Task: Open Card Content Strategy Review in Board Leadership Development Platforms to Workspace Corporate Governance Services and add a team member Softage.1@softage.net, a label Orange, a checklist Agroforestry, an attachment from Trello, a color Orange and finally, add a card description 'Create and send out employee satisfaction survey on performance feedback and recognition' and a comment 'Let us make sure we have clear communication channels in place for this task to ensure that everyone is on the same page.'. Add a start date 'Jan 01, 1900' with a due date 'Jan 08, 1900'
Action: Mouse moved to (88, 282)
Screenshot: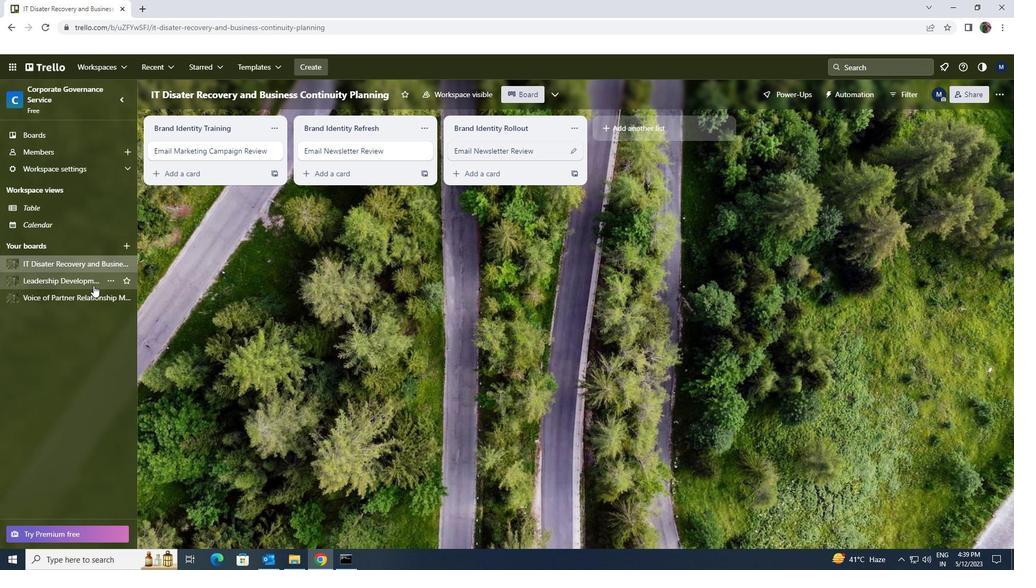
Action: Mouse pressed left at (88, 282)
Screenshot: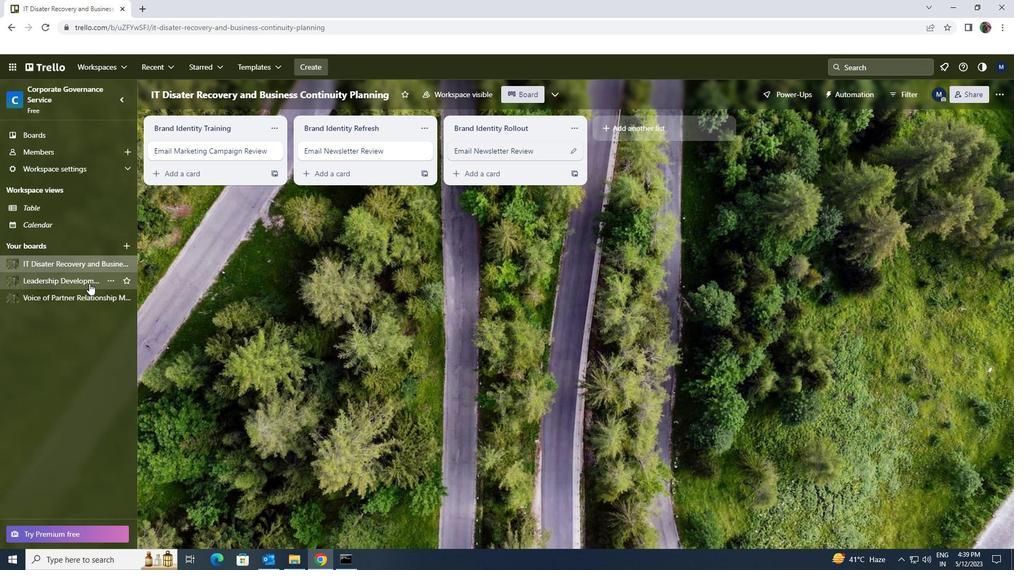 
Action: Mouse moved to (208, 152)
Screenshot: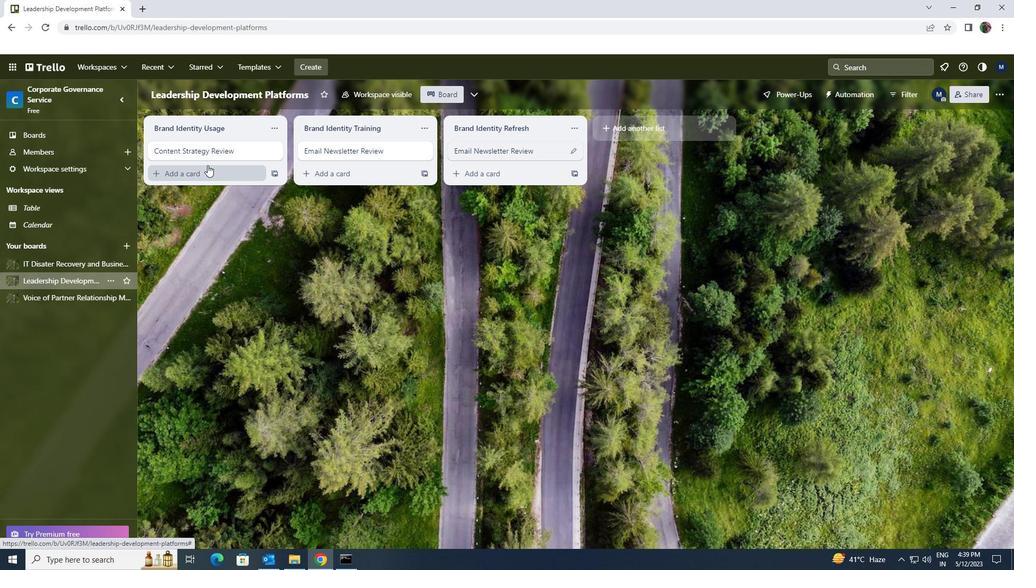
Action: Mouse pressed left at (208, 152)
Screenshot: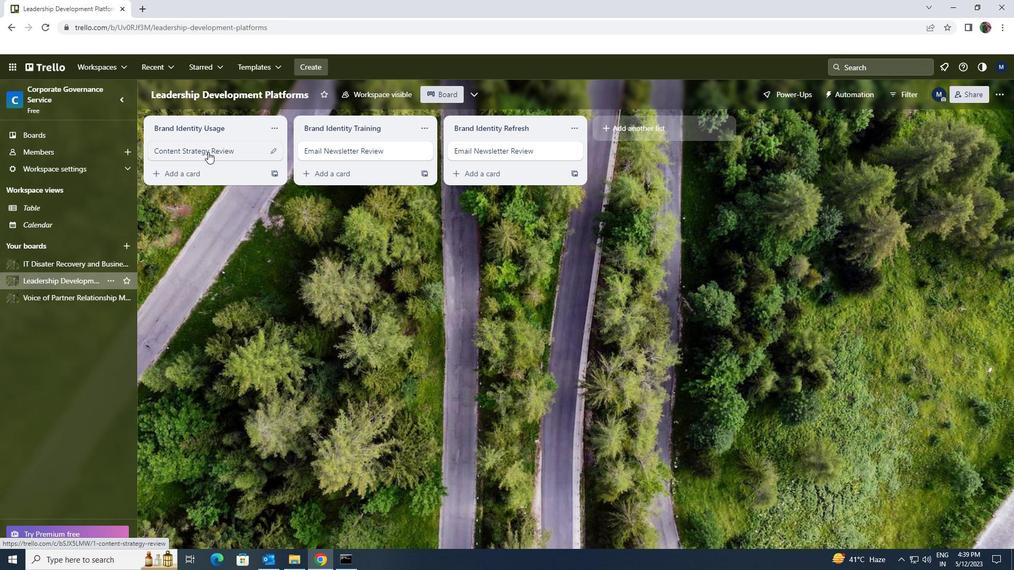 
Action: Mouse moved to (617, 149)
Screenshot: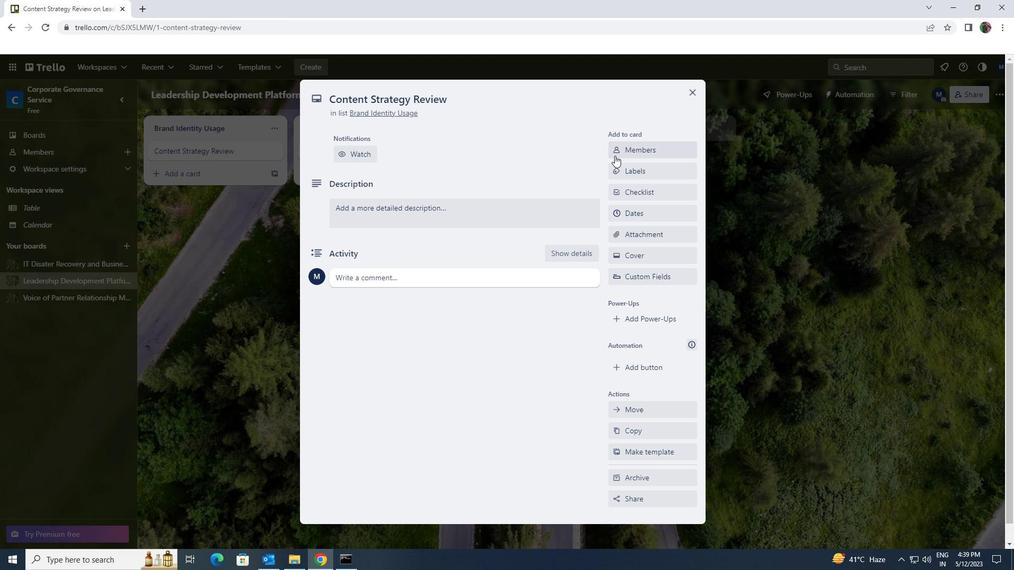 
Action: Mouse pressed left at (617, 149)
Screenshot: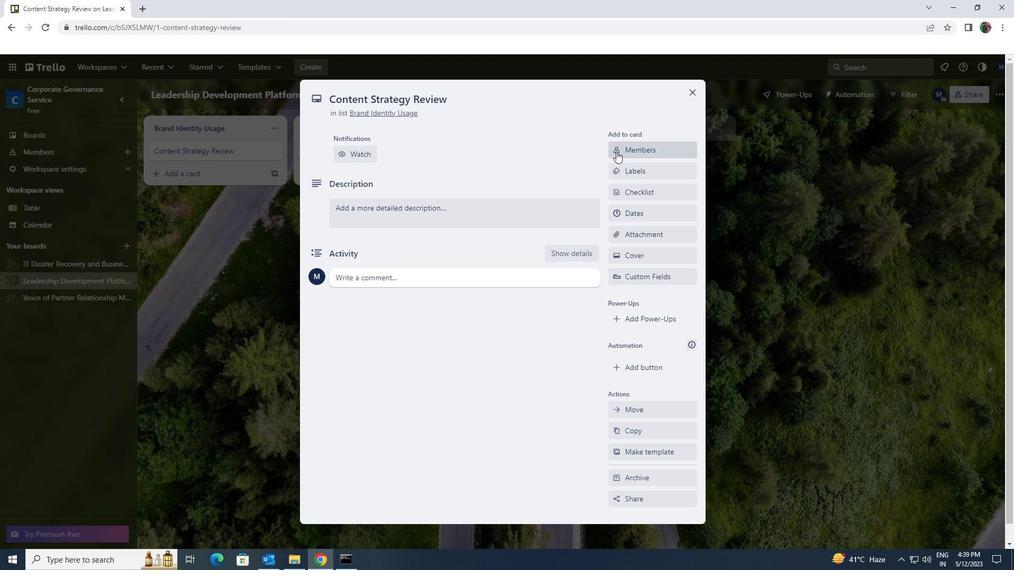 
Action: Key pressed softage.1<Key.shift>@SOFTAGE.NET
Screenshot: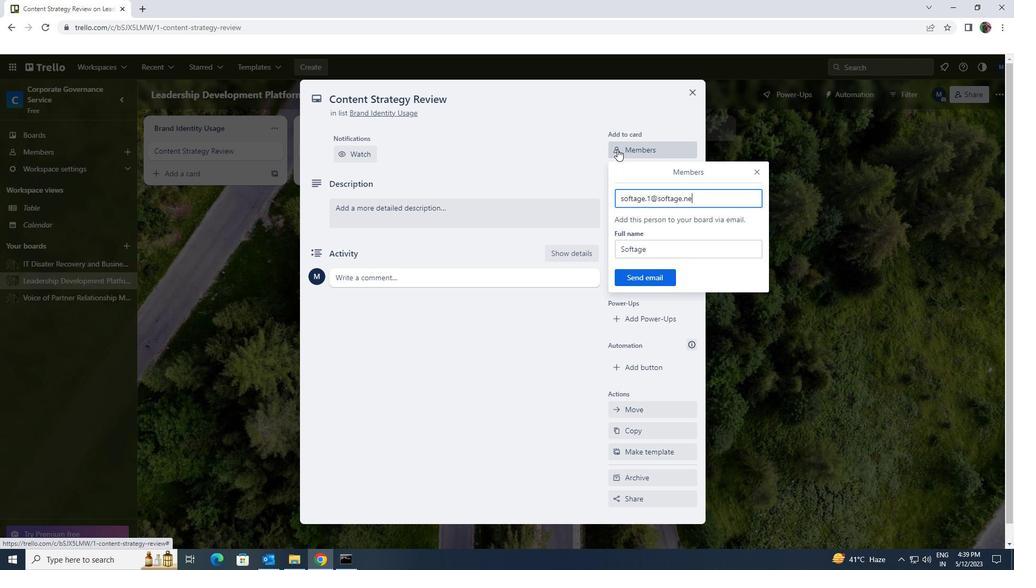 
Action: Mouse moved to (641, 279)
Screenshot: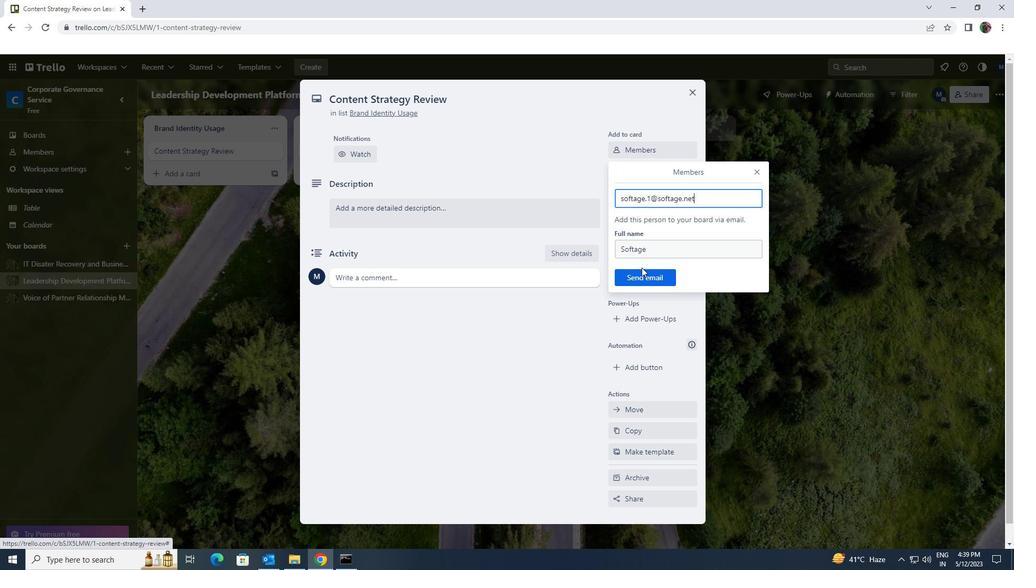 
Action: Mouse pressed left at (641, 279)
Screenshot: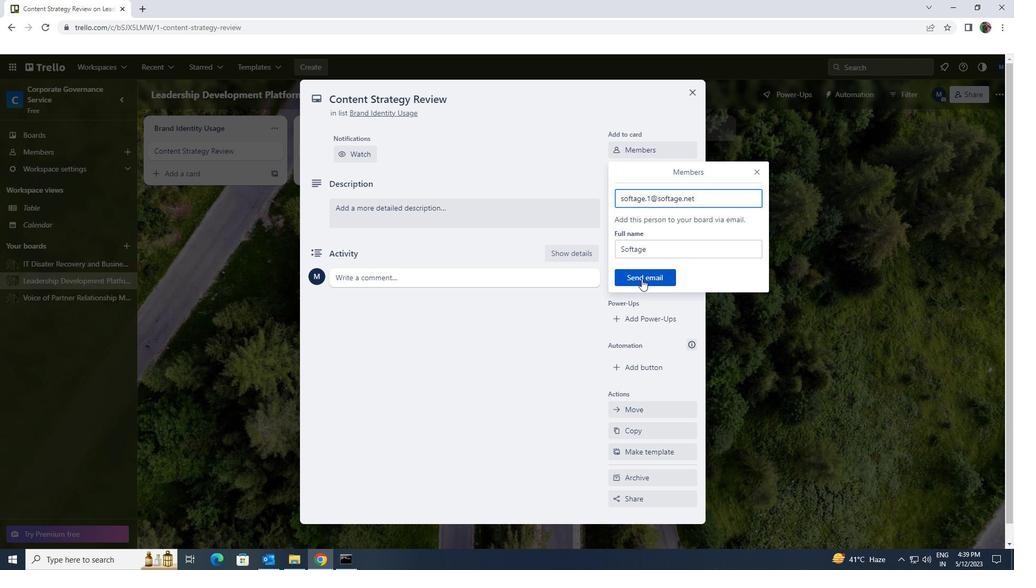 
Action: Mouse moved to (644, 207)
Screenshot: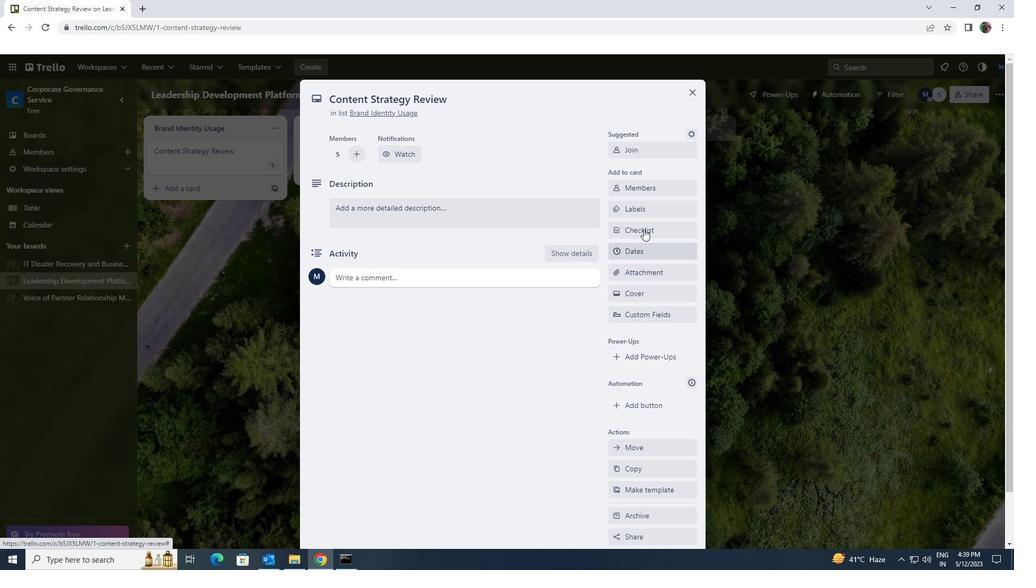 
Action: Mouse pressed left at (644, 207)
Screenshot: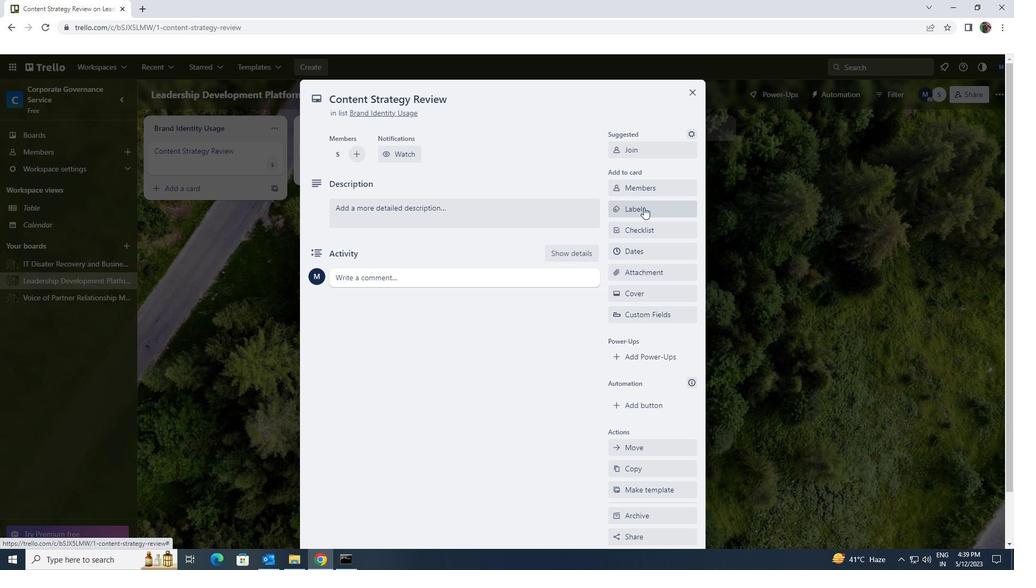 
Action: Mouse moved to (669, 414)
Screenshot: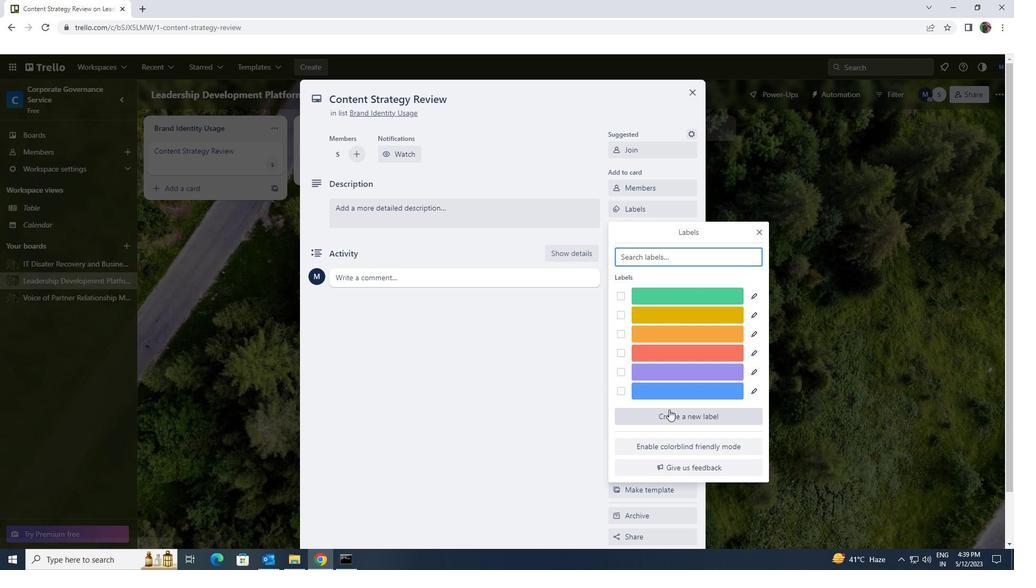 
Action: Mouse pressed left at (669, 414)
Screenshot: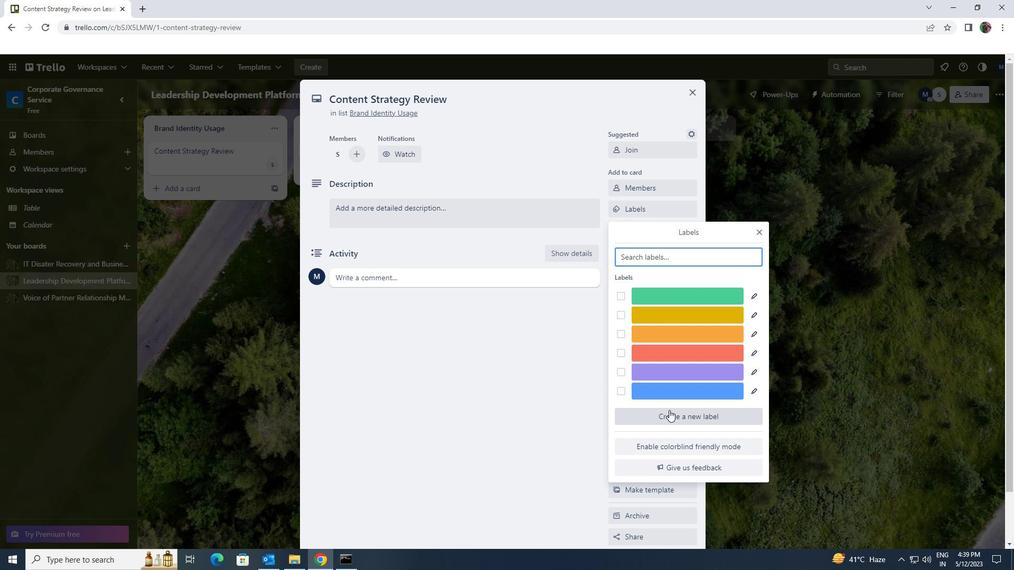 
Action: Mouse moved to (683, 383)
Screenshot: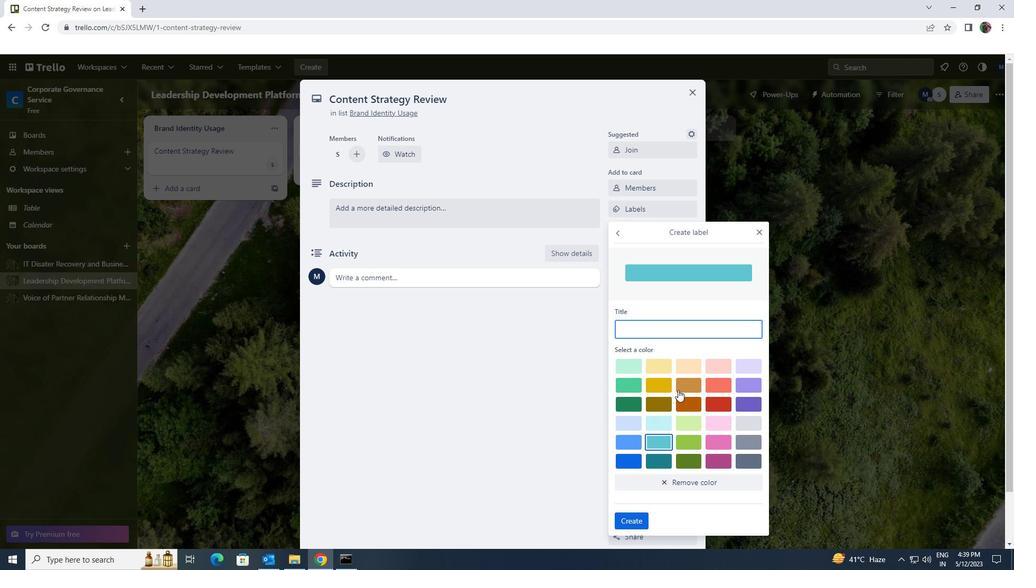 
Action: Mouse pressed left at (683, 383)
Screenshot: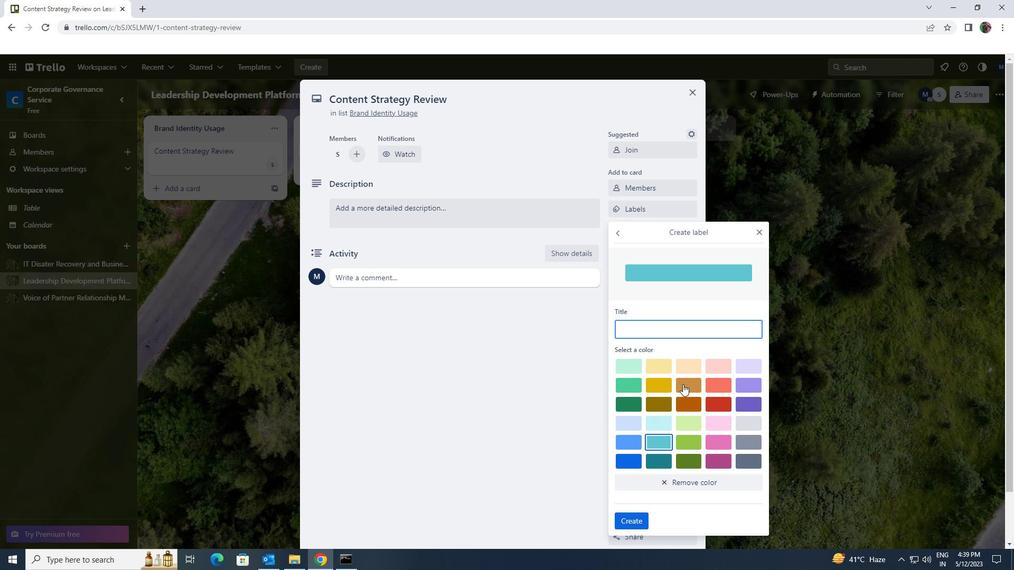 
Action: Mouse moved to (629, 514)
Screenshot: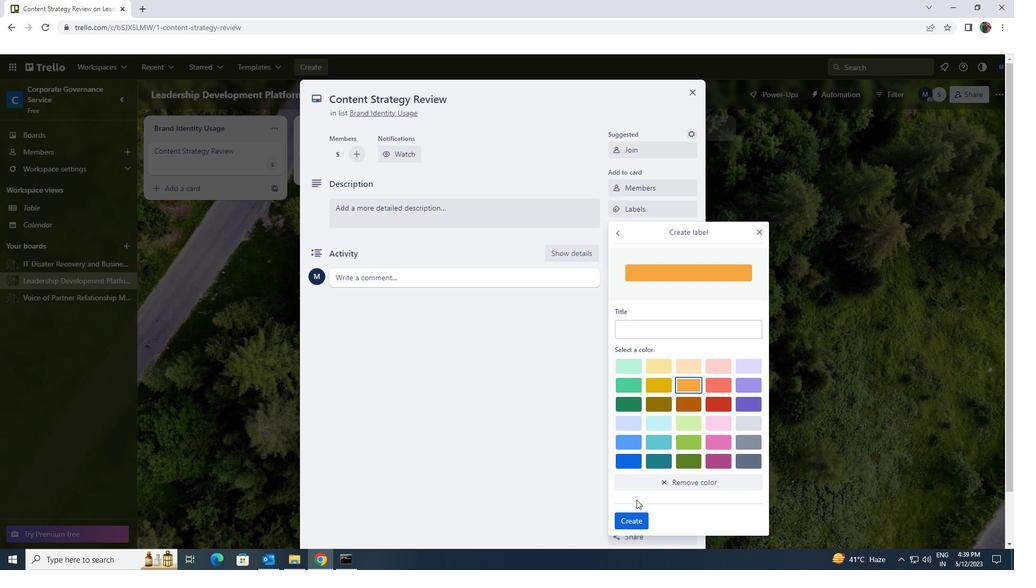 
Action: Mouse pressed left at (629, 514)
Screenshot: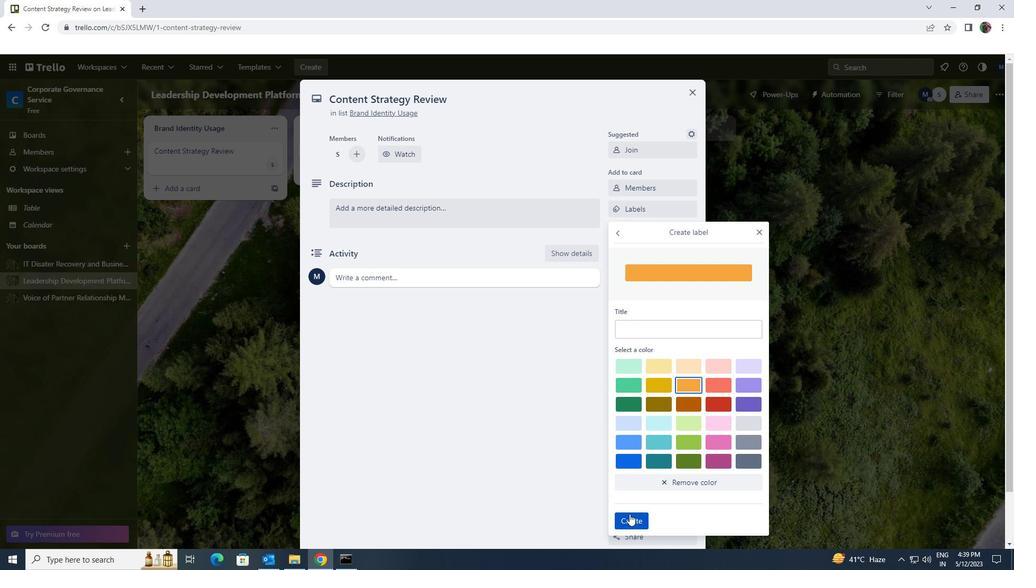 
Action: Mouse moved to (759, 232)
Screenshot: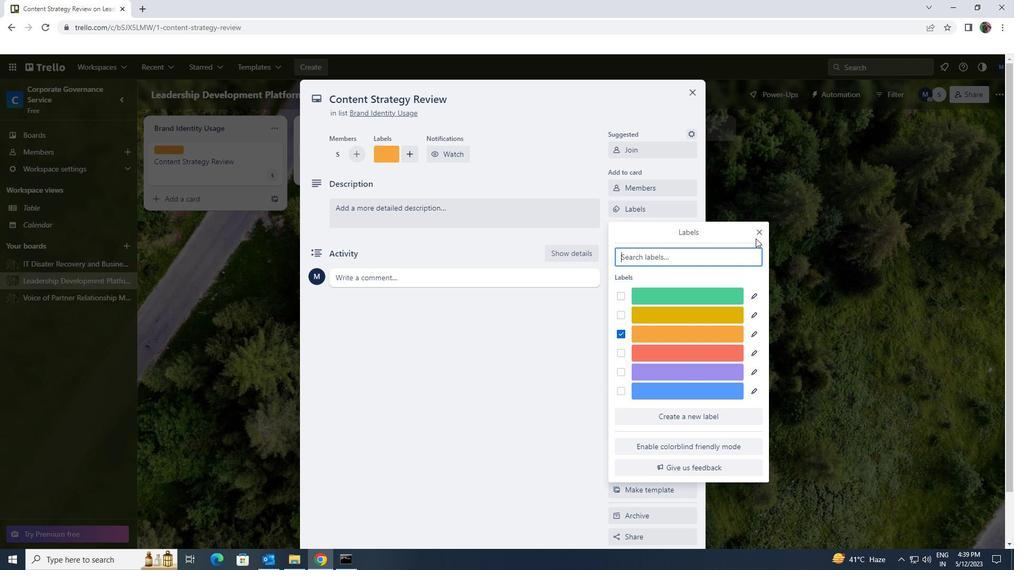 
Action: Mouse pressed left at (759, 232)
Screenshot: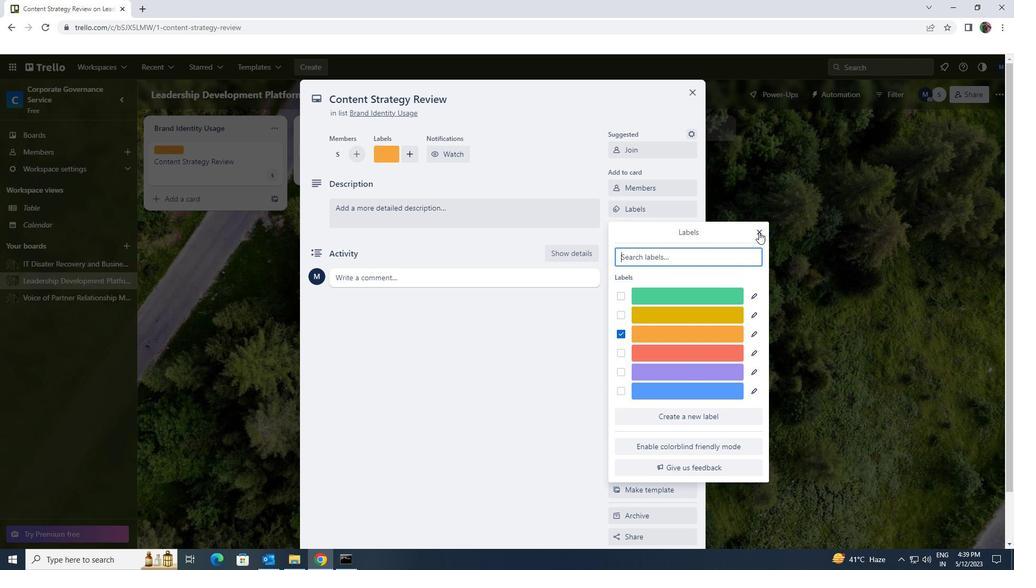 
Action: Mouse moved to (676, 233)
Screenshot: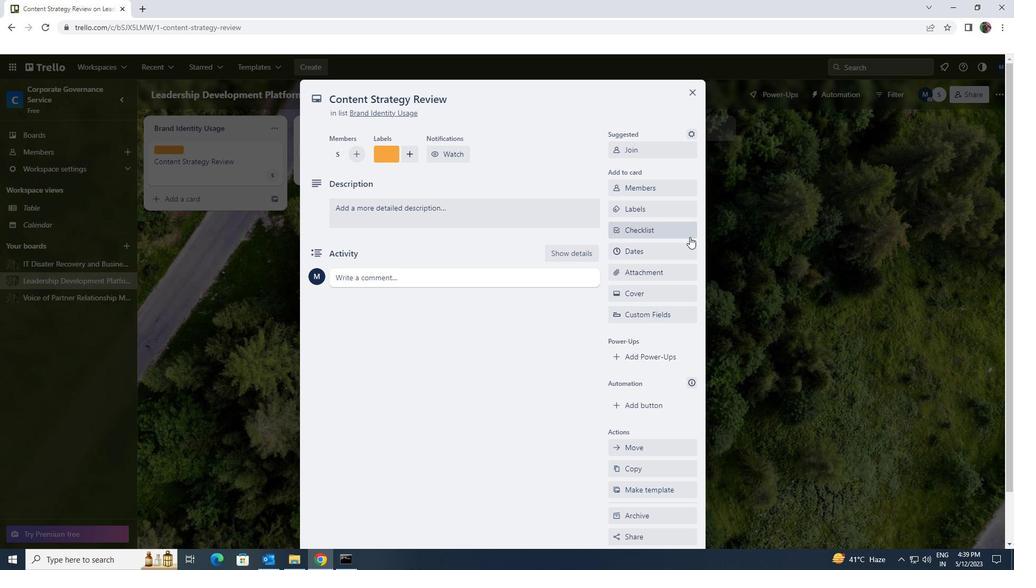 
Action: Mouse pressed left at (676, 233)
Screenshot: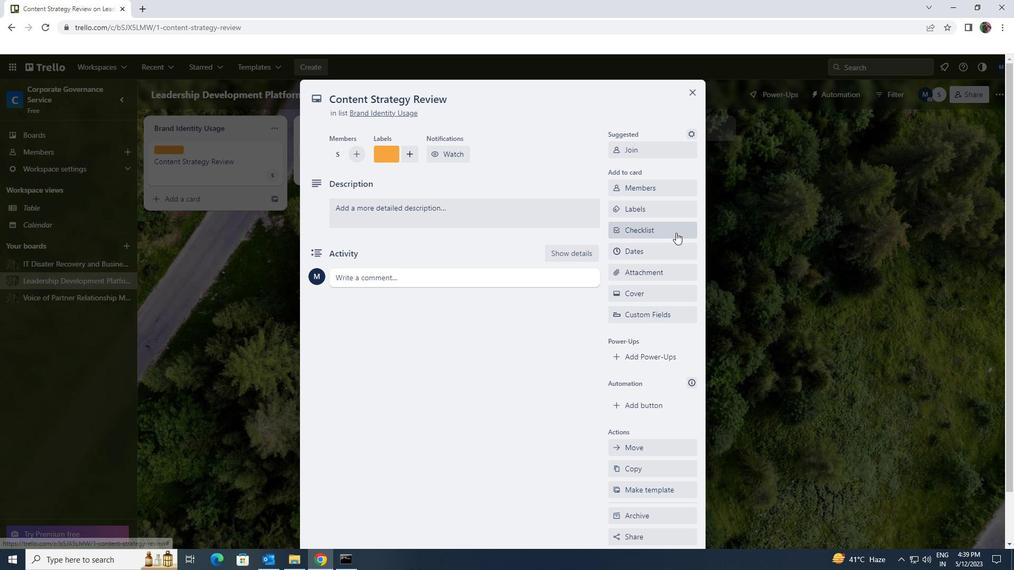 
Action: Key pressed <Key.shift><Key.shift>AGROFORESTRY
Screenshot: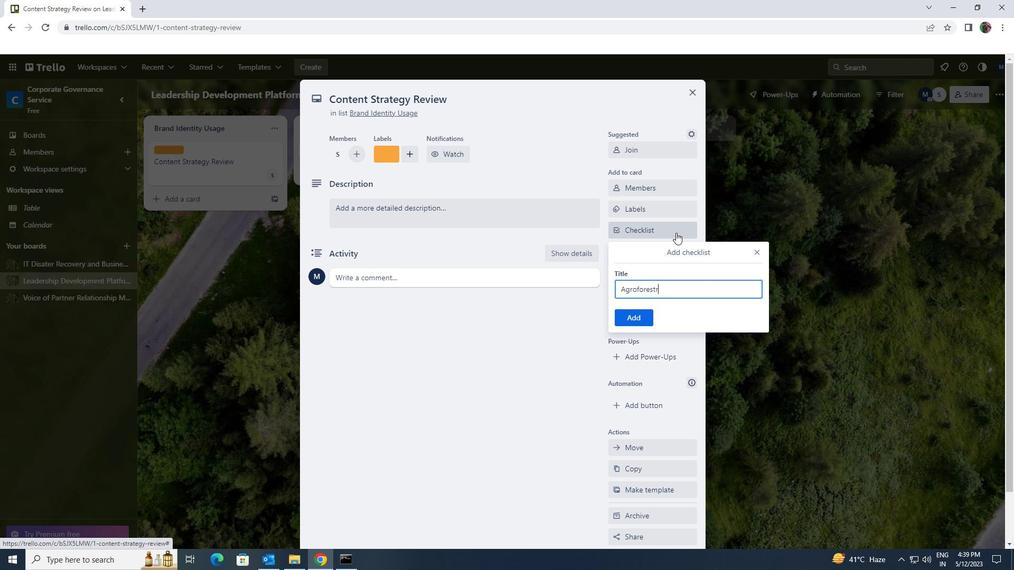 
Action: Mouse moved to (634, 320)
Screenshot: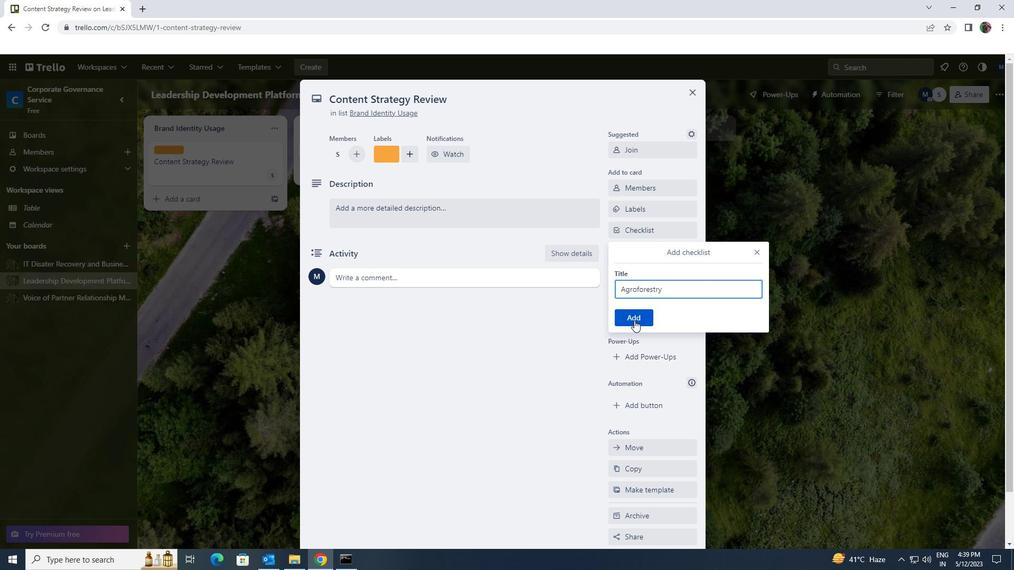 
Action: Mouse pressed left at (634, 320)
Screenshot: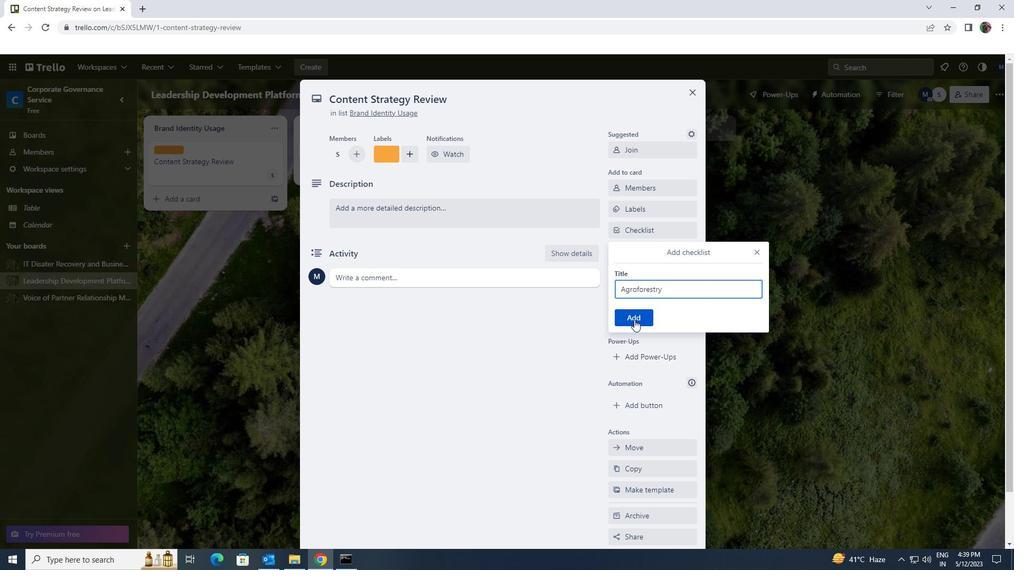 
Action: Mouse moved to (646, 264)
Screenshot: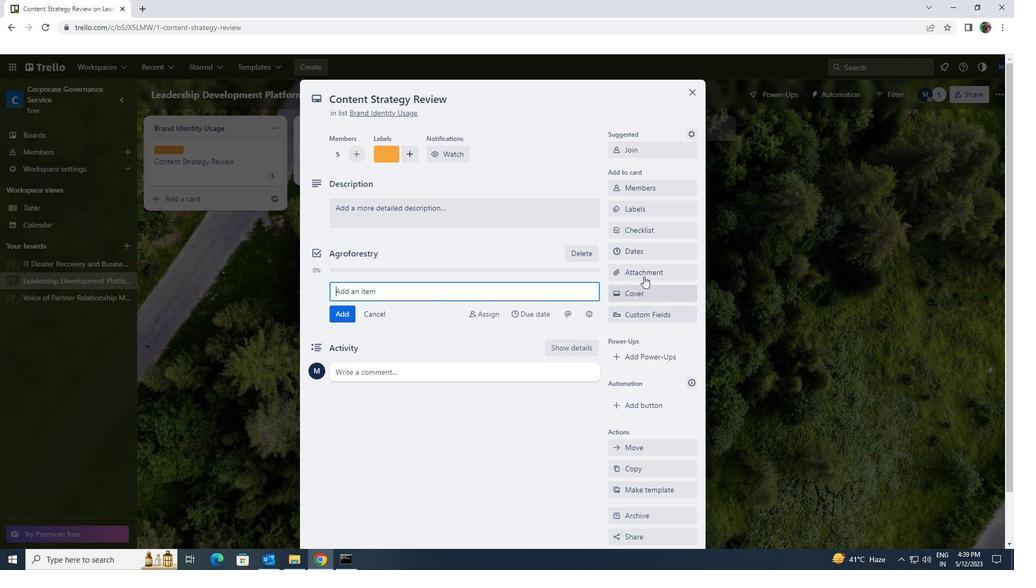 
Action: Mouse pressed left at (646, 264)
Screenshot: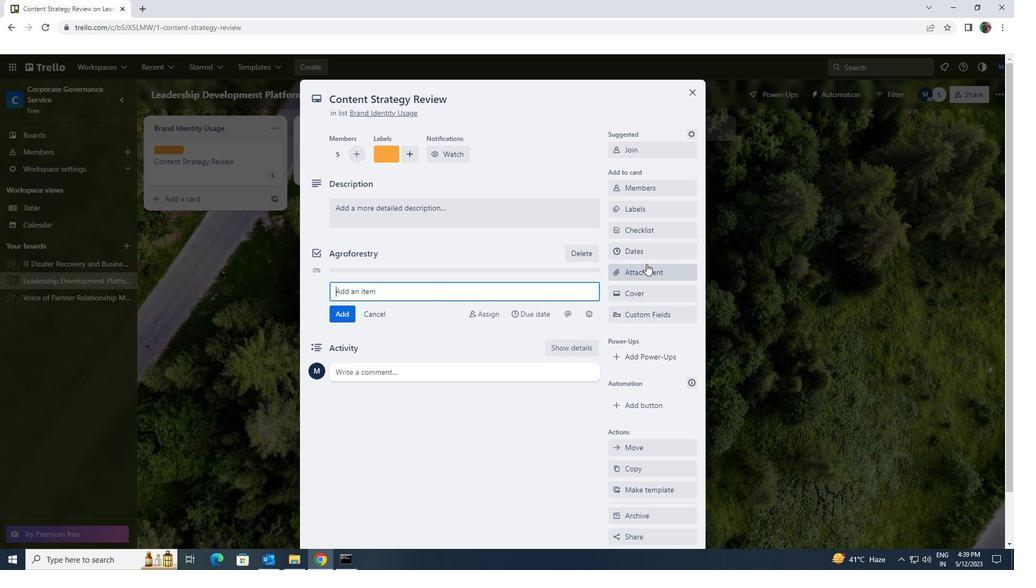 
Action: Mouse moved to (636, 332)
Screenshot: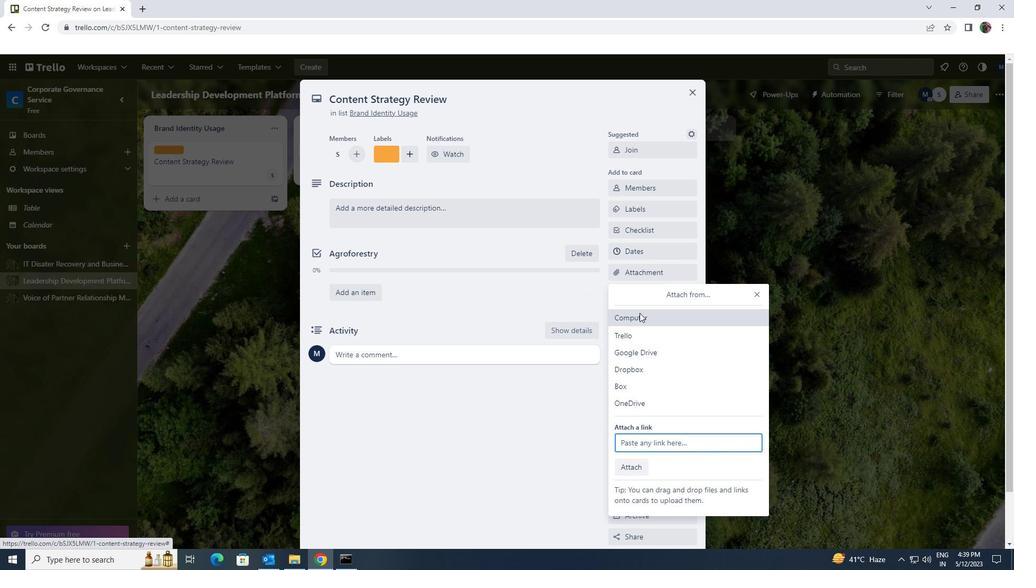 
Action: Mouse pressed left at (636, 332)
Screenshot: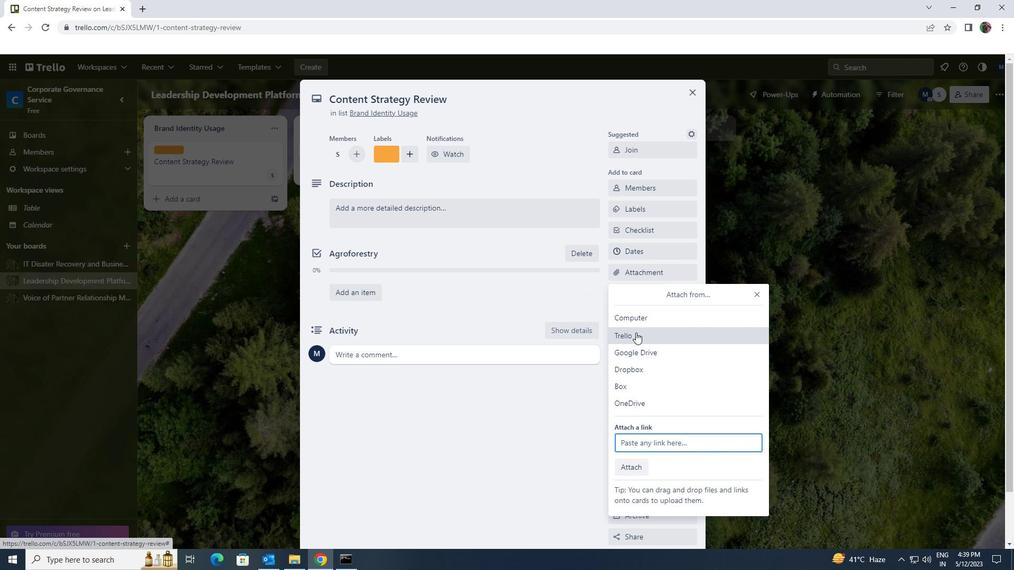 
Action: Mouse pressed left at (636, 332)
Screenshot: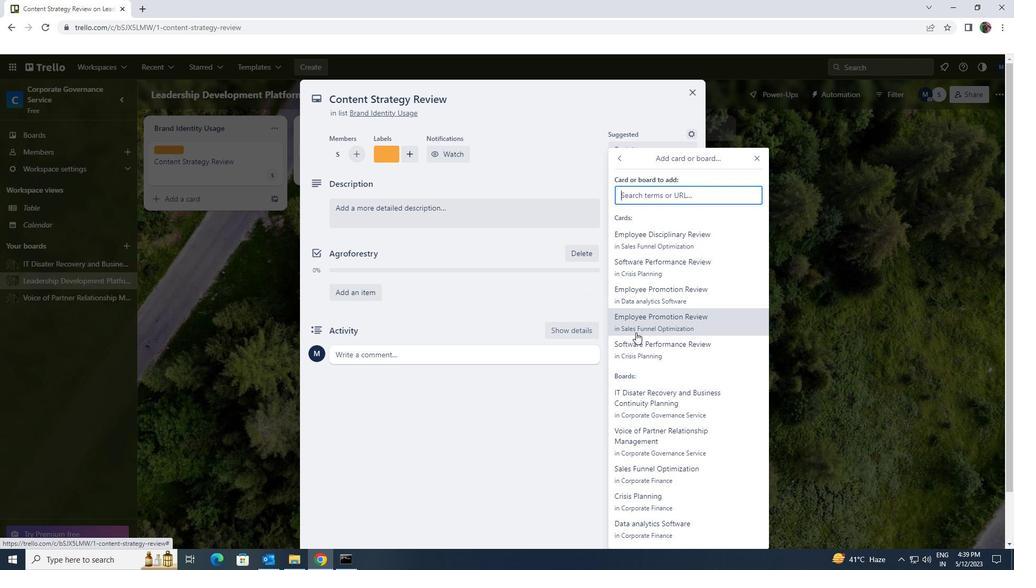
Action: Mouse moved to (536, 210)
Screenshot: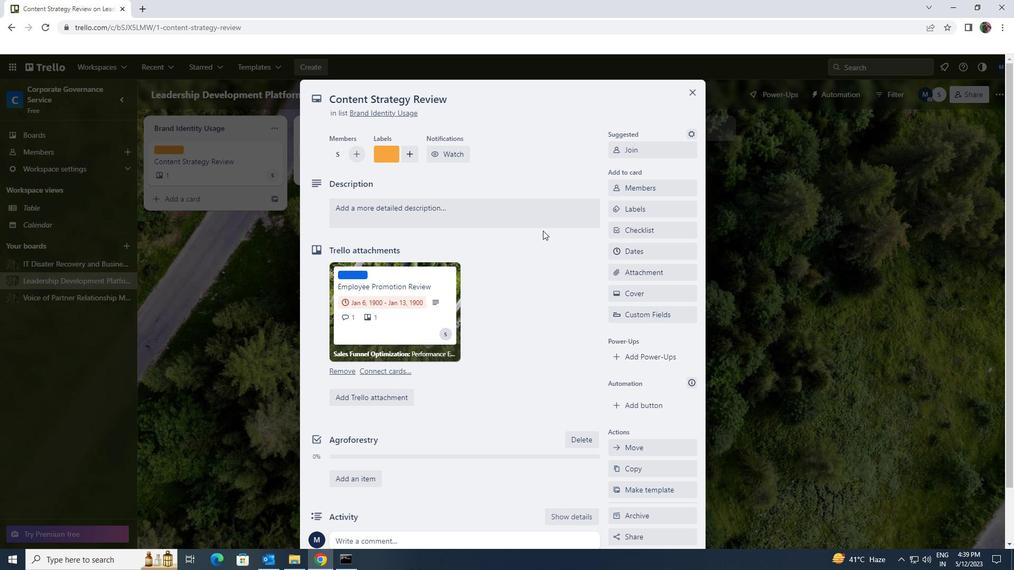 
Action: Mouse pressed left at (536, 210)
Screenshot: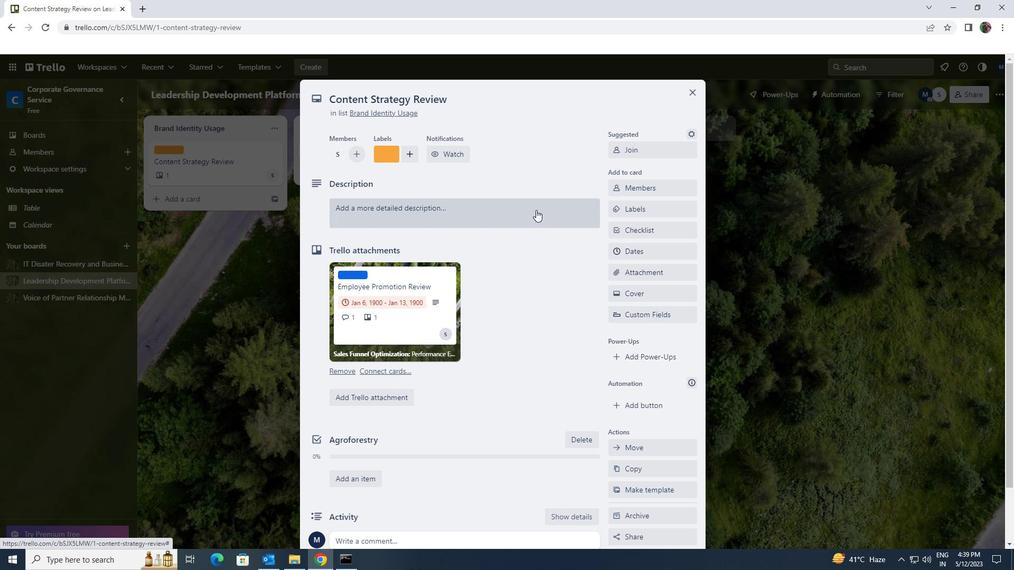 
Action: Key pressed <Key.shift>CRATE<Key.space>AND<Key.space>SEND<Key.space>OUT<Key.space>EMPLOYEE<Key.space>SATISFACTION<Key.space>SURVEY<Key.space>ON<Key.space>PERFORMANCE<Key.space>FEEDBACJ<Key.backspace>K<Key.space>AND<Key.space>GOVERNANCE<Key.space>SERVICE
Screenshot: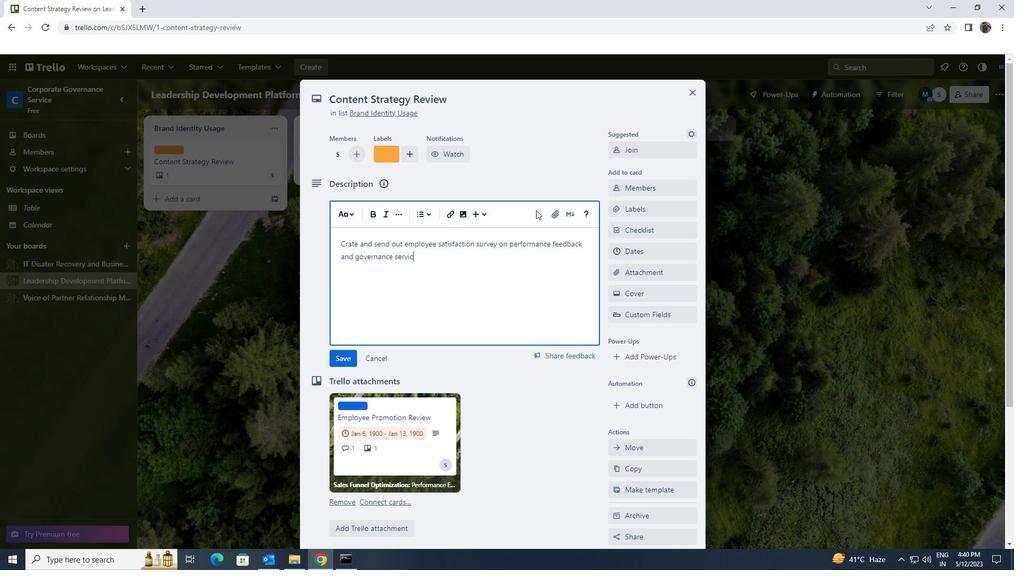 
Action: Mouse moved to (343, 361)
Screenshot: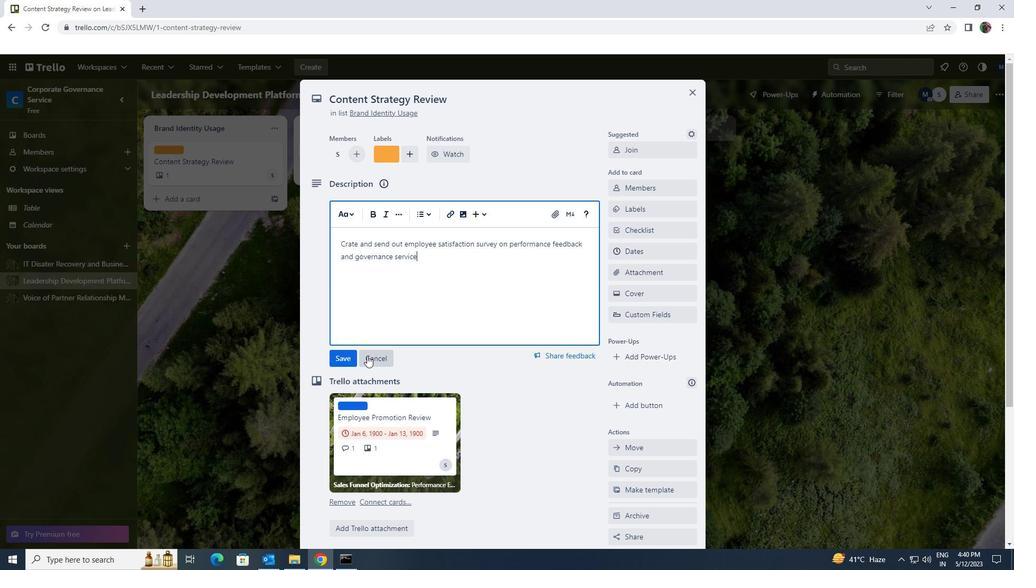 
Action: Mouse pressed left at (343, 361)
Screenshot: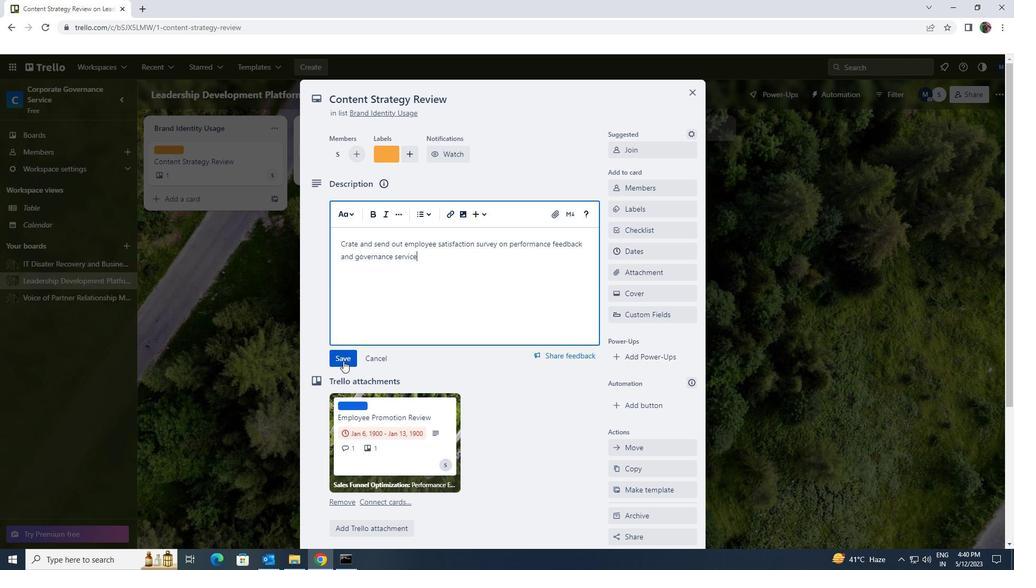 
Action: Mouse moved to (348, 349)
Screenshot: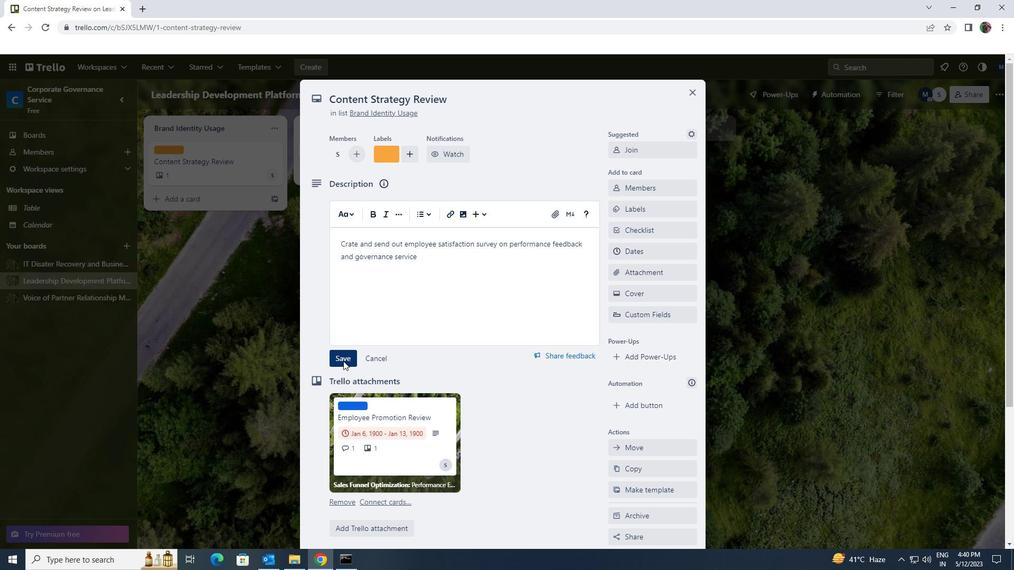 
Action: Mouse scrolled (348, 348) with delta (0, 0)
Screenshot: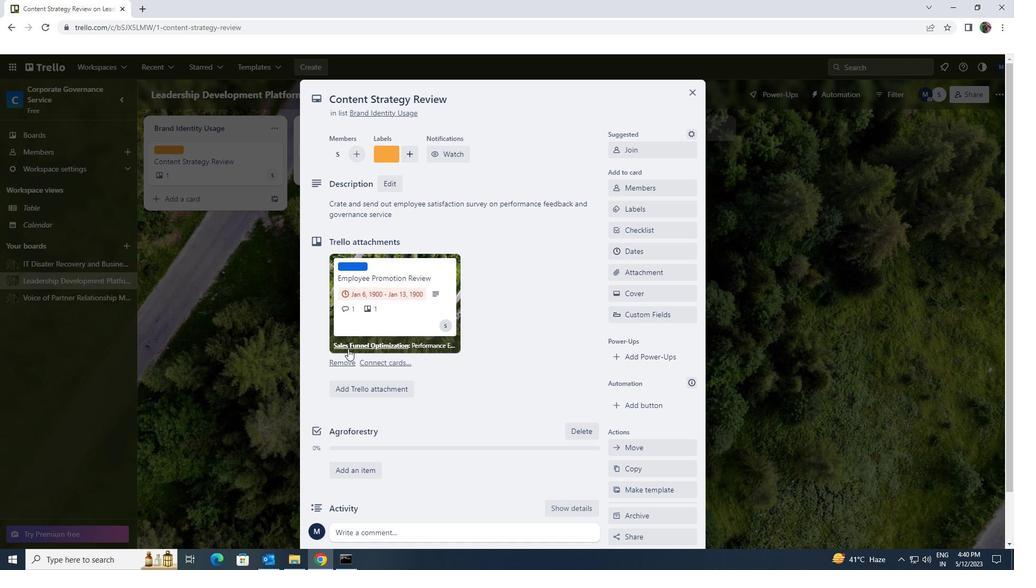 
Action: Mouse scrolled (348, 348) with delta (0, 0)
Screenshot: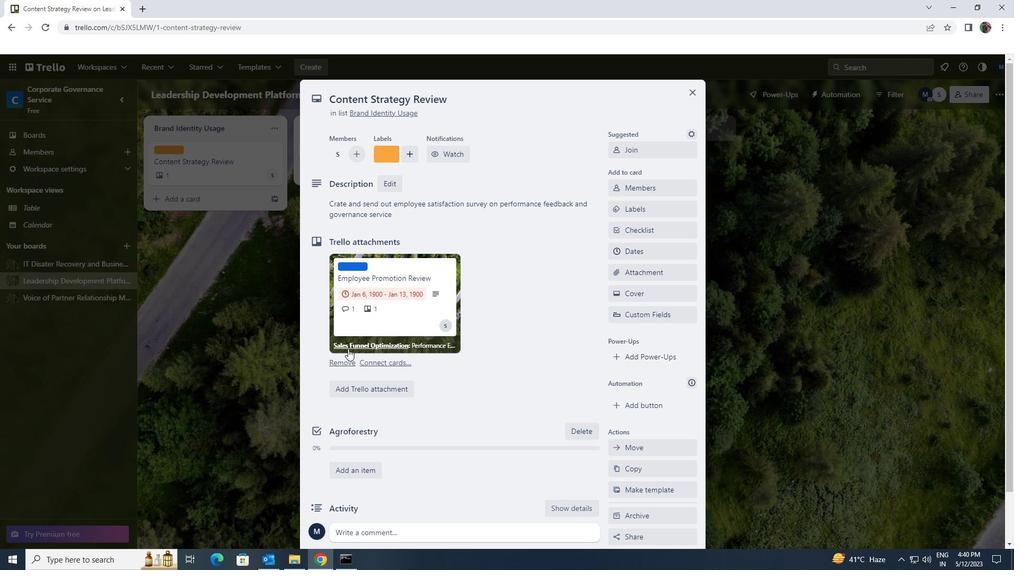 
Action: Mouse scrolled (348, 348) with delta (0, 0)
Screenshot: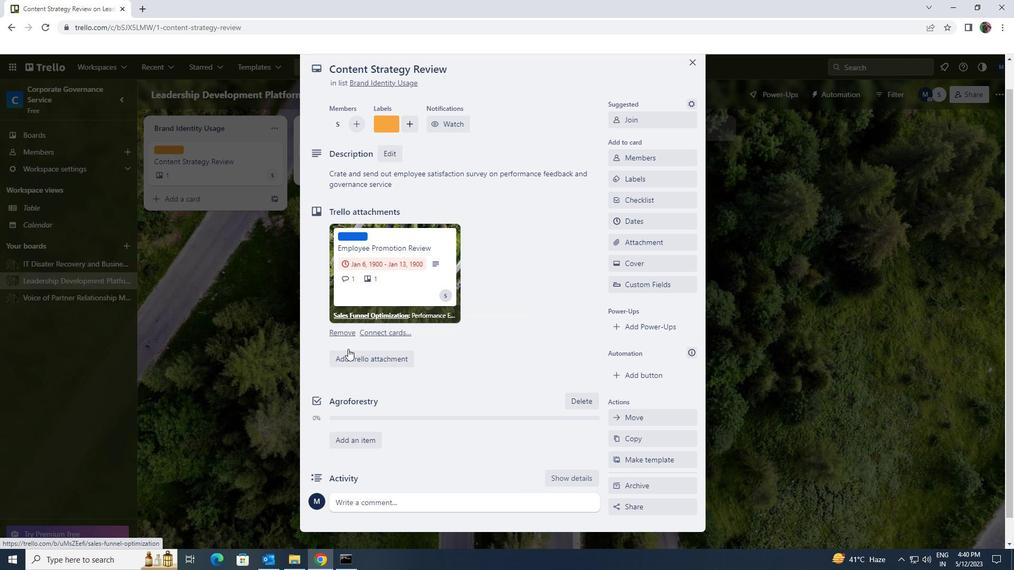 
Action: Mouse scrolled (348, 348) with delta (0, 0)
Screenshot: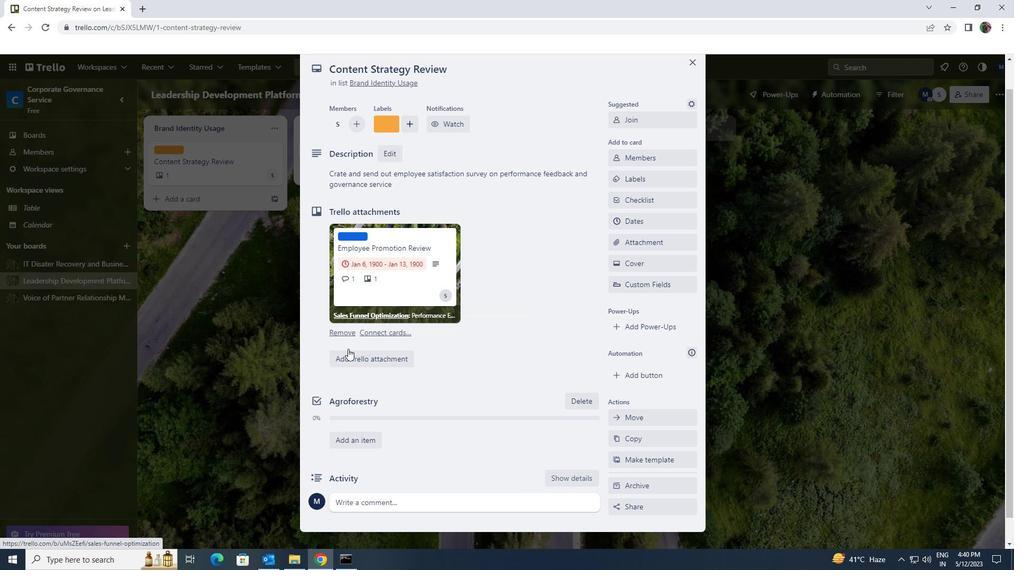 
Action: Mouse moved to (368, 474)
Screenshot: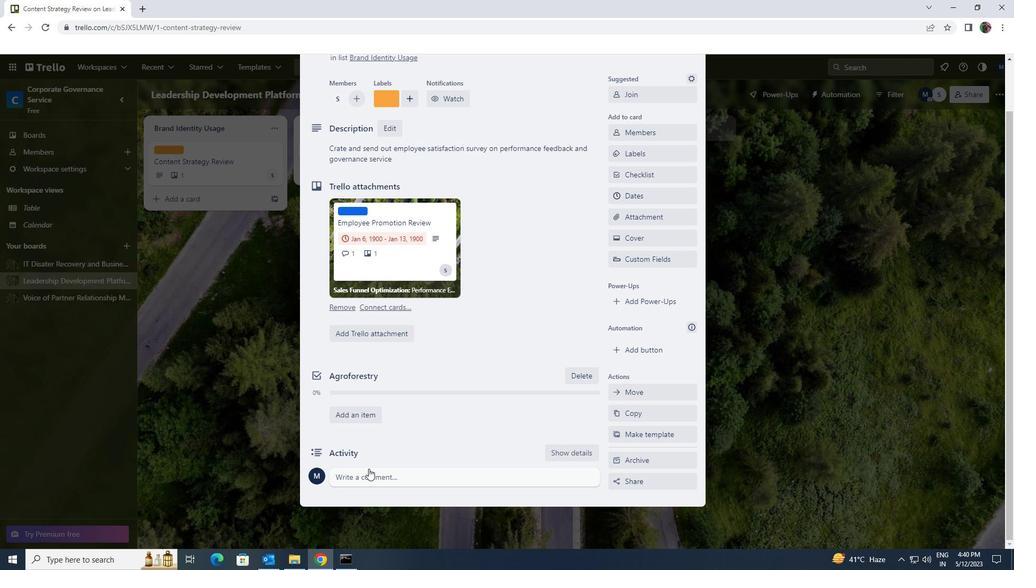 
Action: Mouse pressed left at (368, 474)
Screenshot: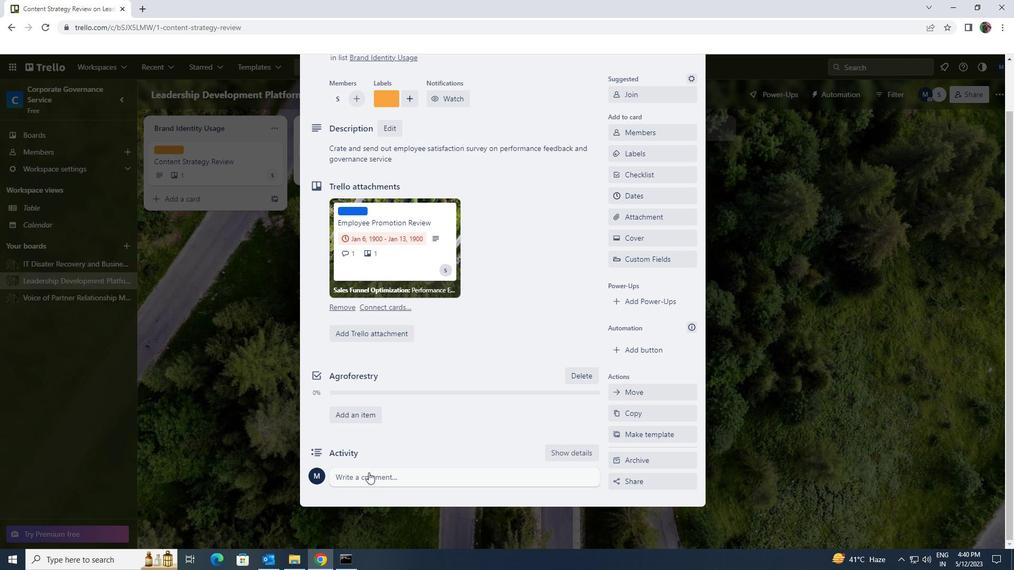 
Action: Key pressed <Key.shift><Key.shift>LET<Key.space>US<Key.space>MAKE<Key.space>SURE<Key.space>WE<Key.space>HAVE<Key.space>CLEAR<Key.space>COMMUNICATION<Key.space>CHANNELS<Key.space>IN<Key.space>PLACE<Key.space>FOR<Key.space>THIS<Key.space>TASK<Key.space>TO<Key.space>ENSURE<Key.space>TAHT<Key.space>EVERYONE<Key.space>IS<Key.space>ON<Key.space>THE<Key.space>SAME<Key.space>PAGE.
Screenshot: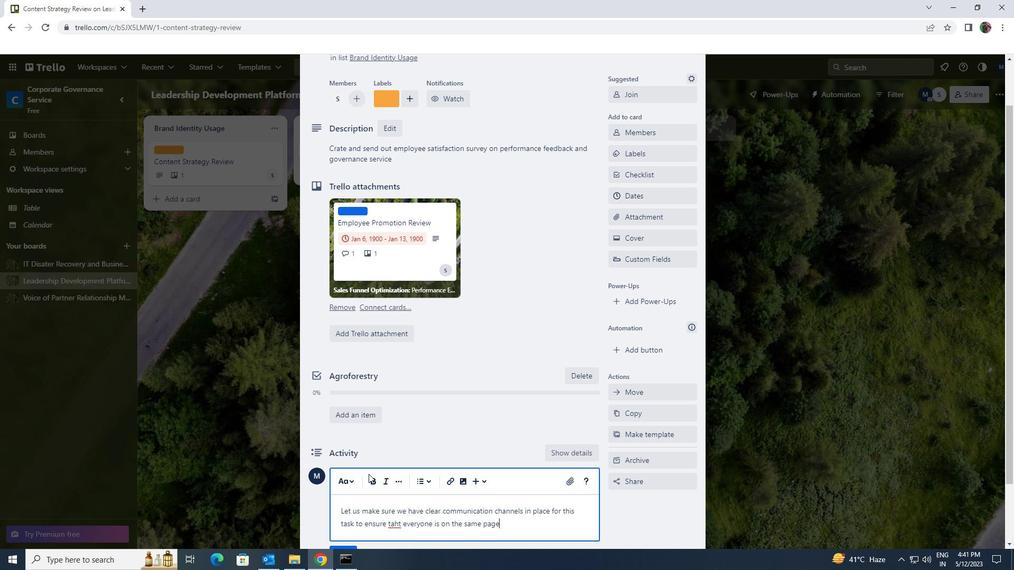 
Action: Mouse moved to (377, 520)
Screenshot: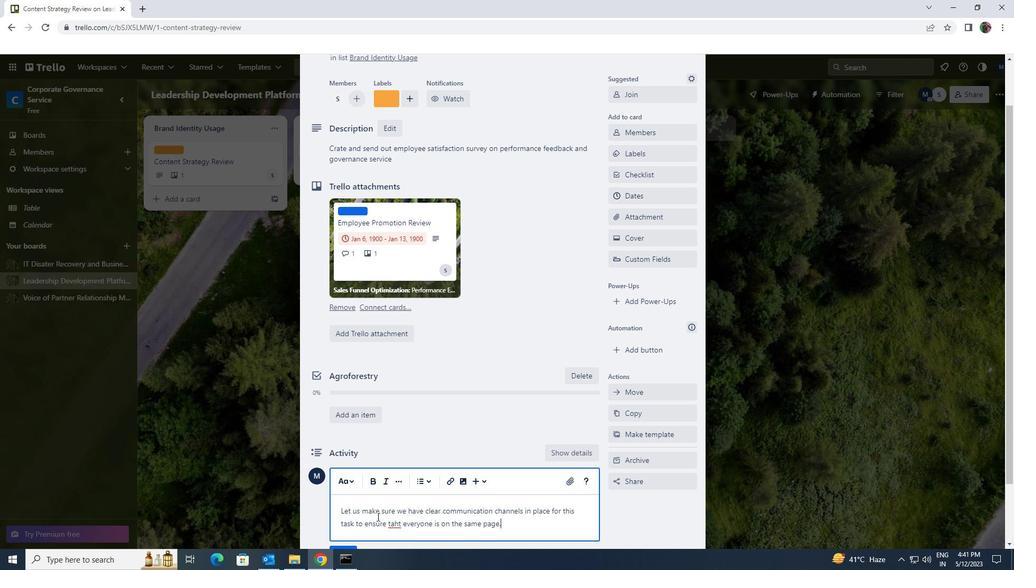 
Action: Mouse scrolled (377, 520) with delta (0, 0)
Screenshot: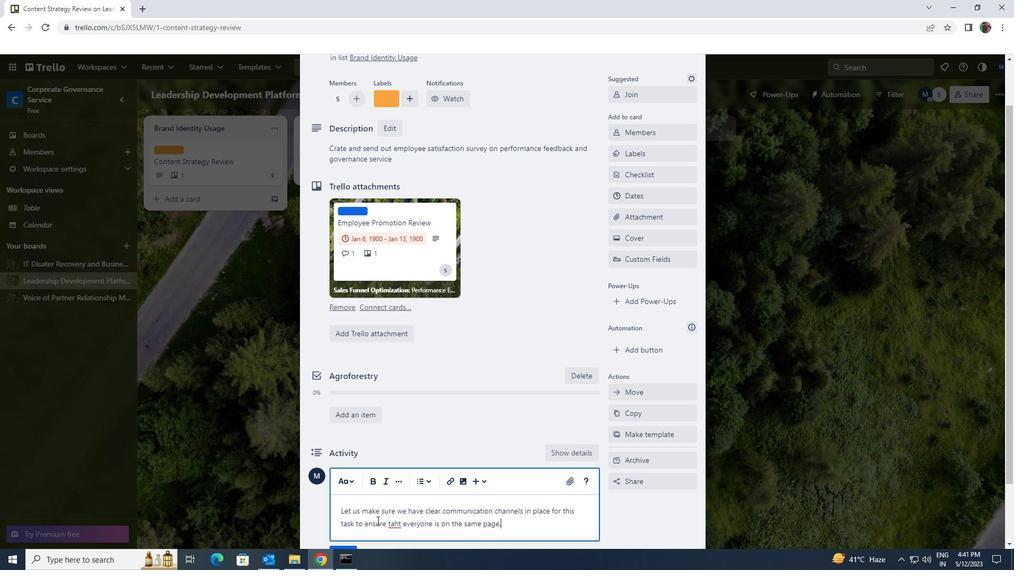 
Action: Mouse moved to (342, 501)
Screenshot: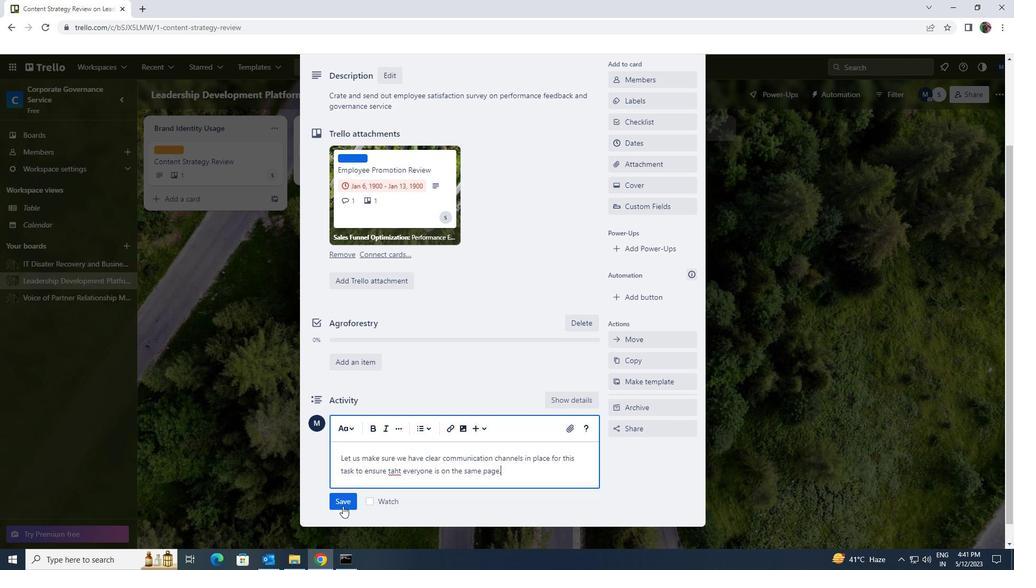 
Action: Mouse pressed left at (342, 501)
Screenshot: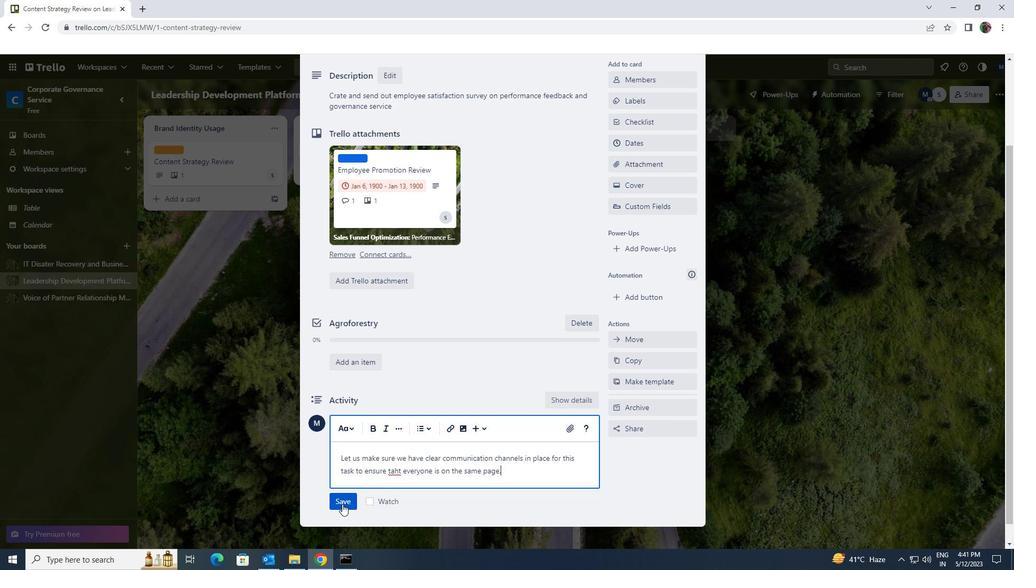 
Action: Mouse moved to (413, 460)
Screenshot: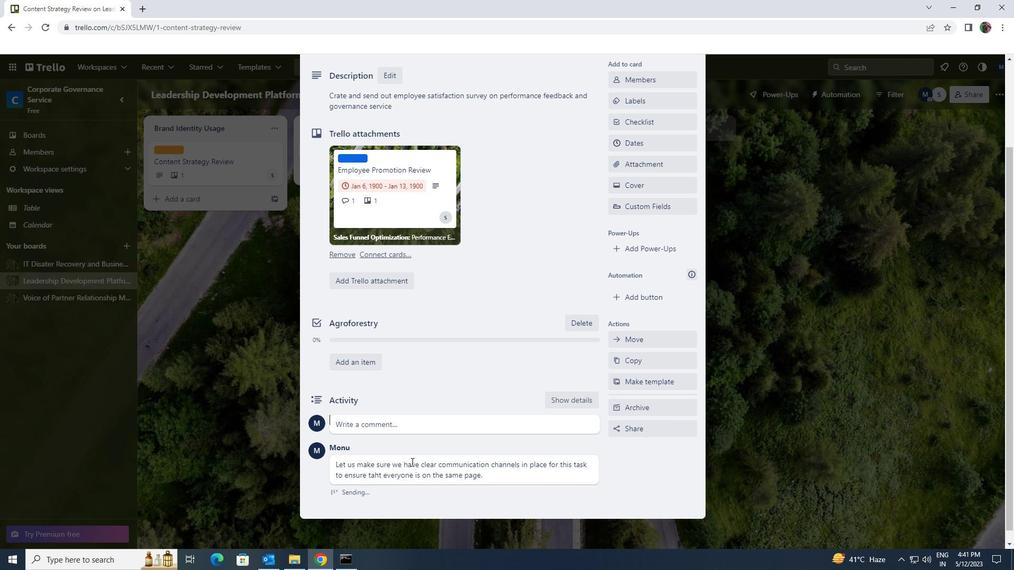 
Action: Mouse scrolled (413, 460) with delta (0, 0)
Screenshot: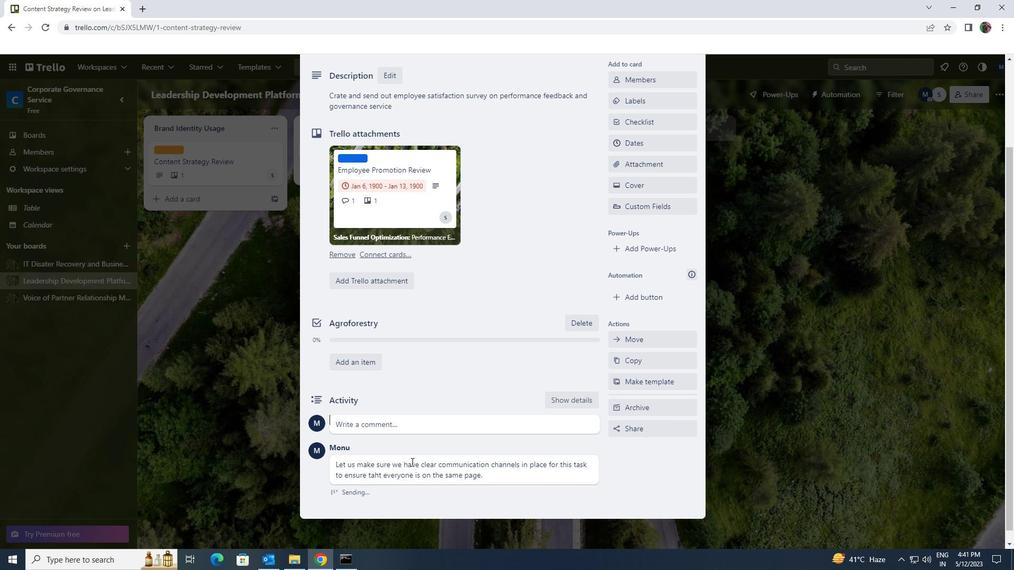 
Action: Mouse moved to (419, 450)
Screenshot: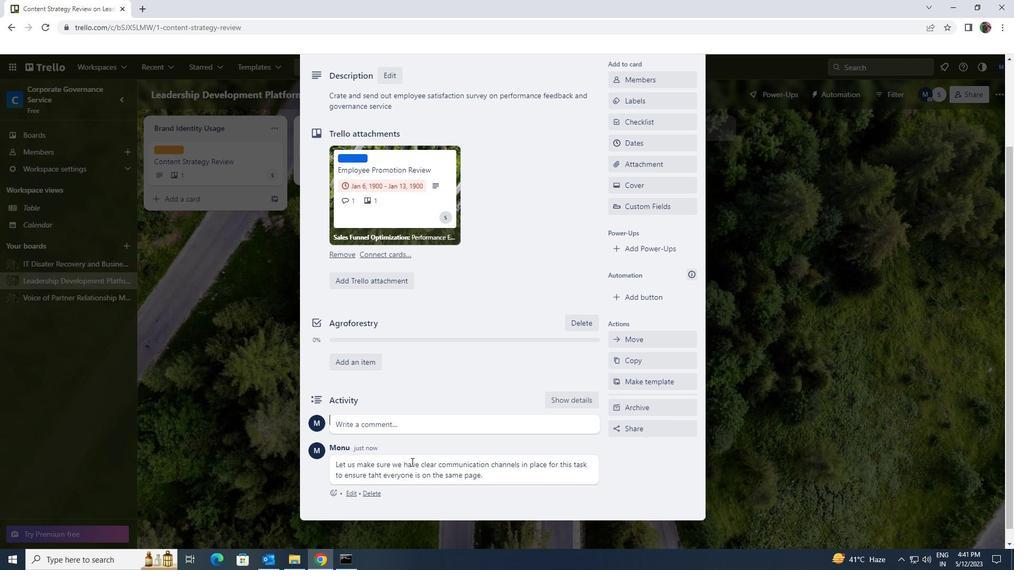 
Action: Mouse scrolled (419, 451) with delta (0, 0)
Screenshot: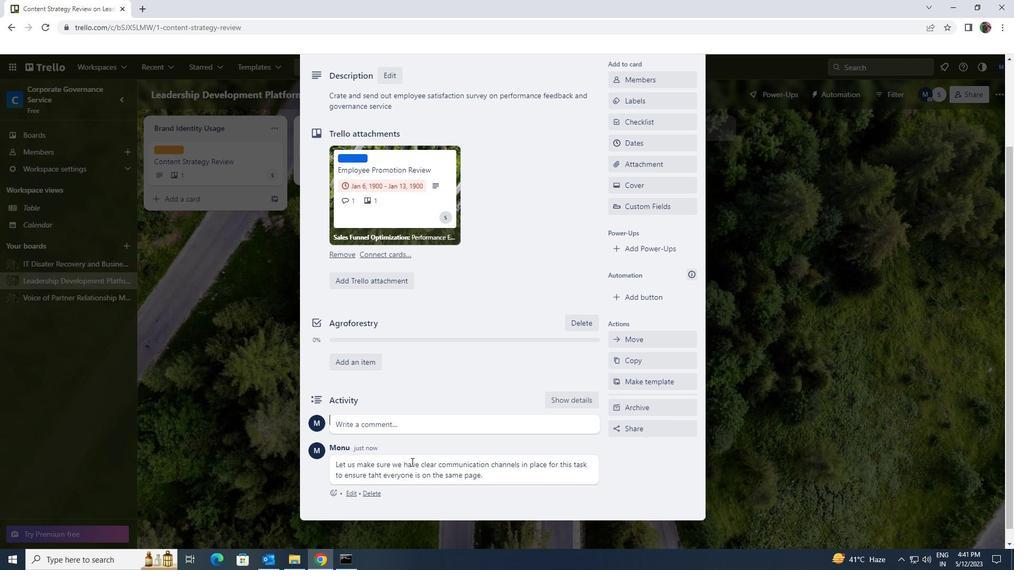 
Action: Mouse moved to (627, 241)
Screenshot: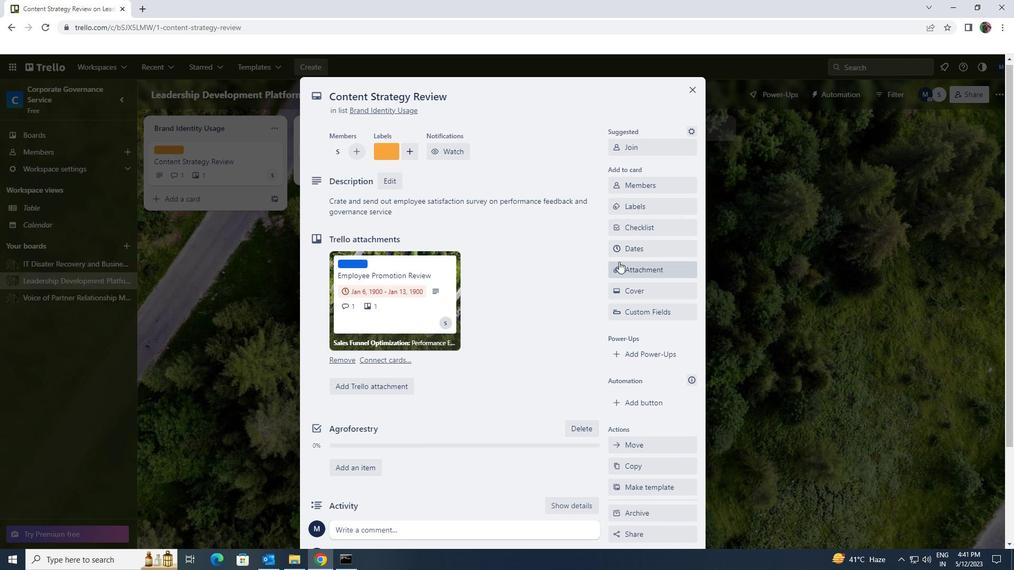 
Action: Mouse pressed left at (627, 241)
Screenshot: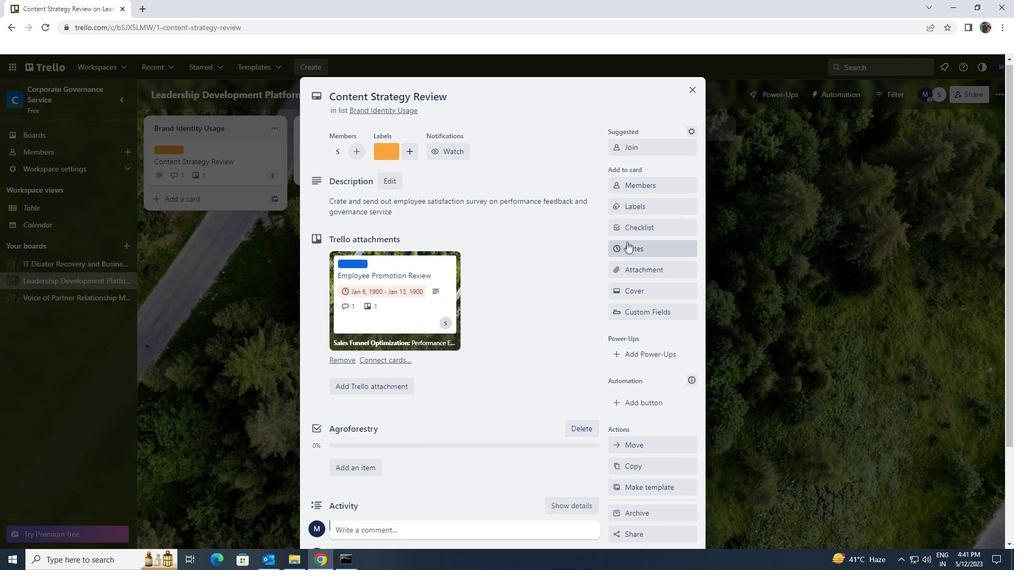 
Action: Mouse moved to (619, 283)
Screenshot: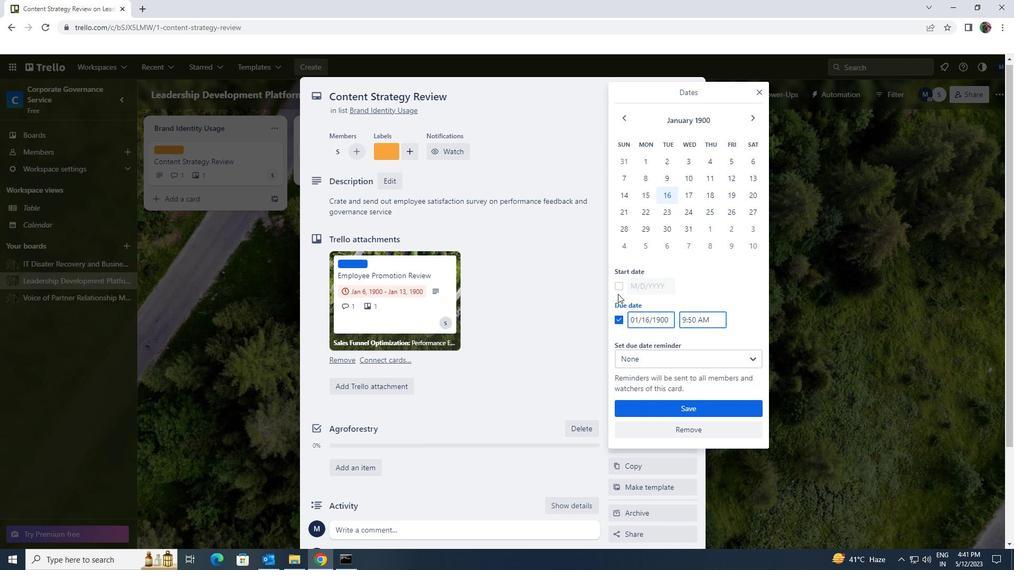 
Action: Mouse pressed left at (619, 283)
Screenshot: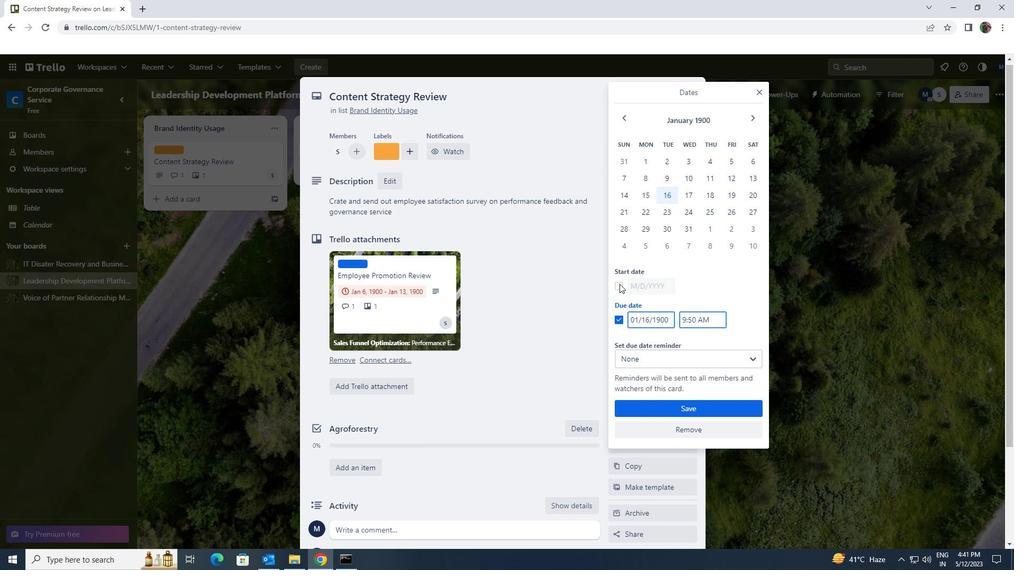 
Action: Mouse moved to (668, 284)
Screenshot: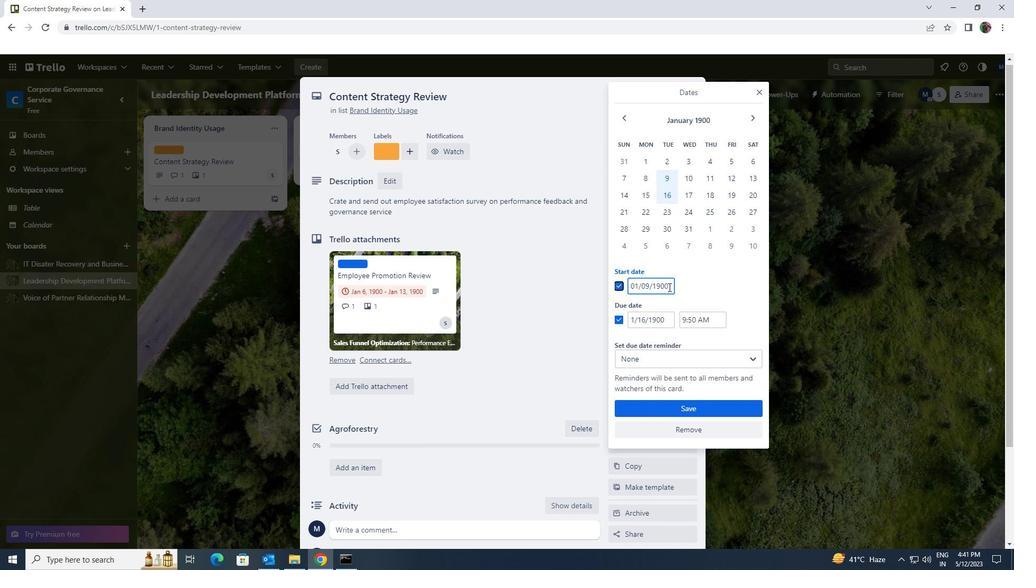 
Action: Mouse pressed left at (668, 284)
Screenshot: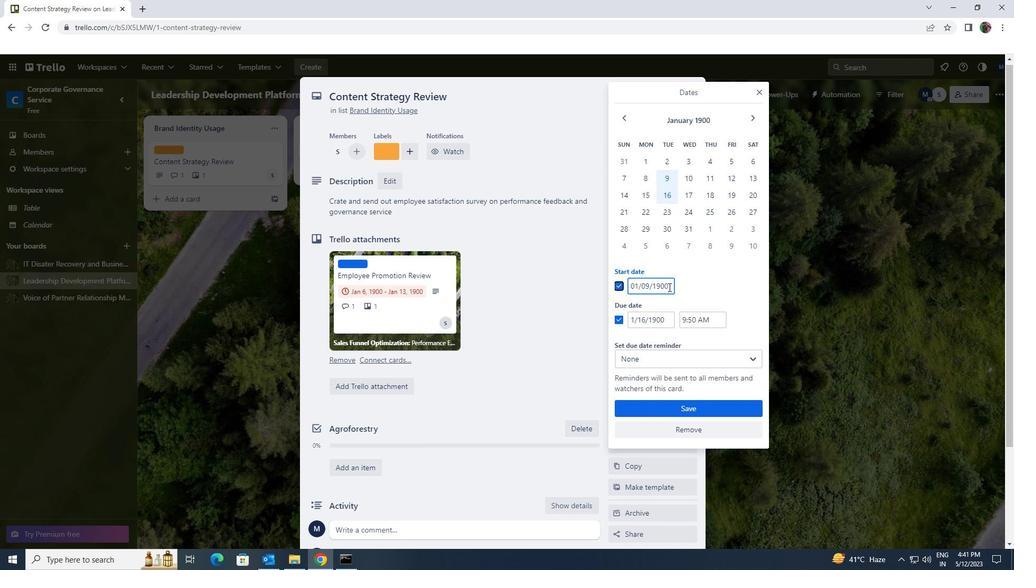 
Action: Mouse moved to (628, 287)
Screenshot: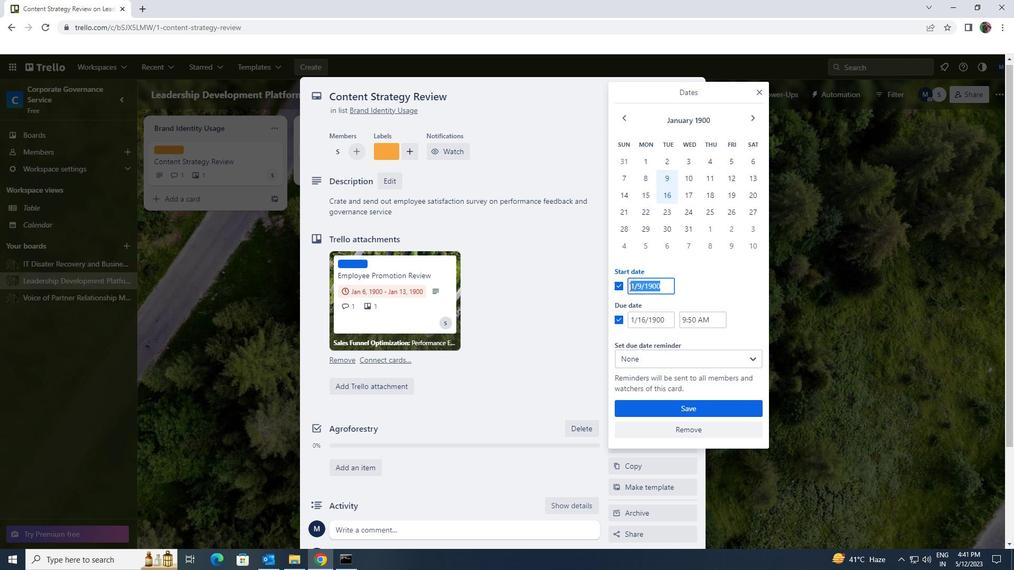 
Action: Key pressed 1/1/1900
Screenshot: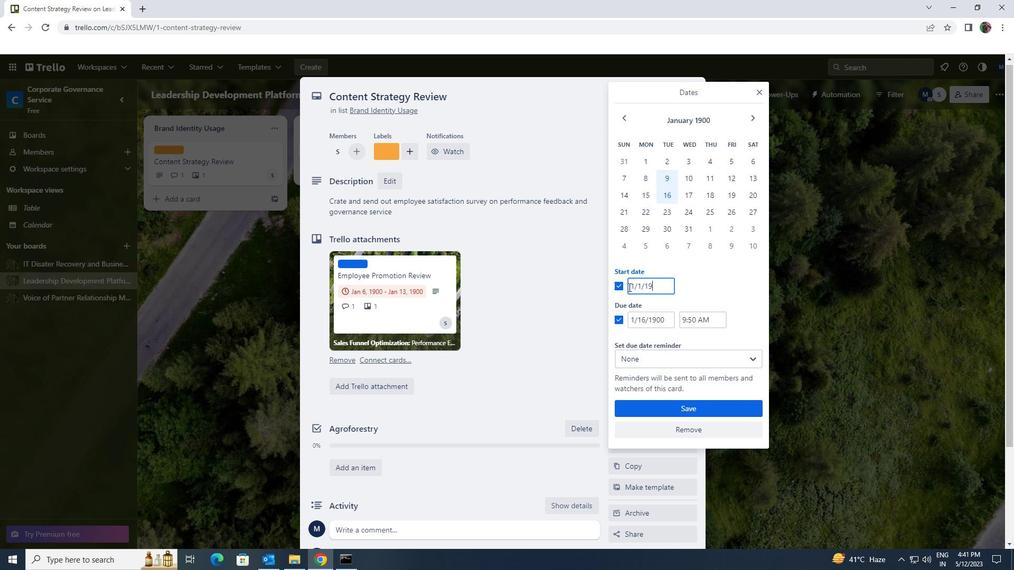 
Action: Mouse moved to (673, 319)
Screenshot: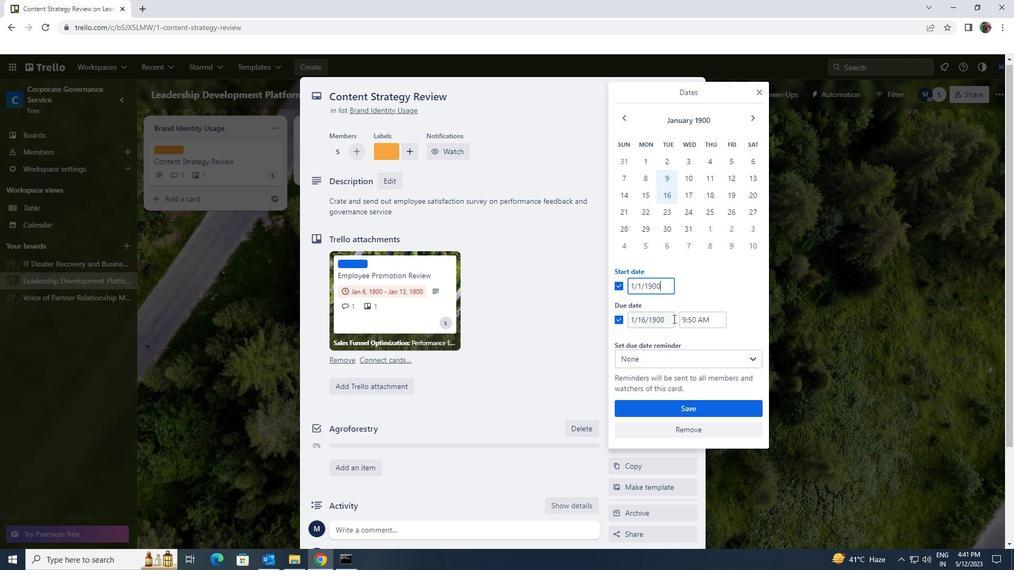 
Action: Mouse pressed left at (673, 319)
Screenshot: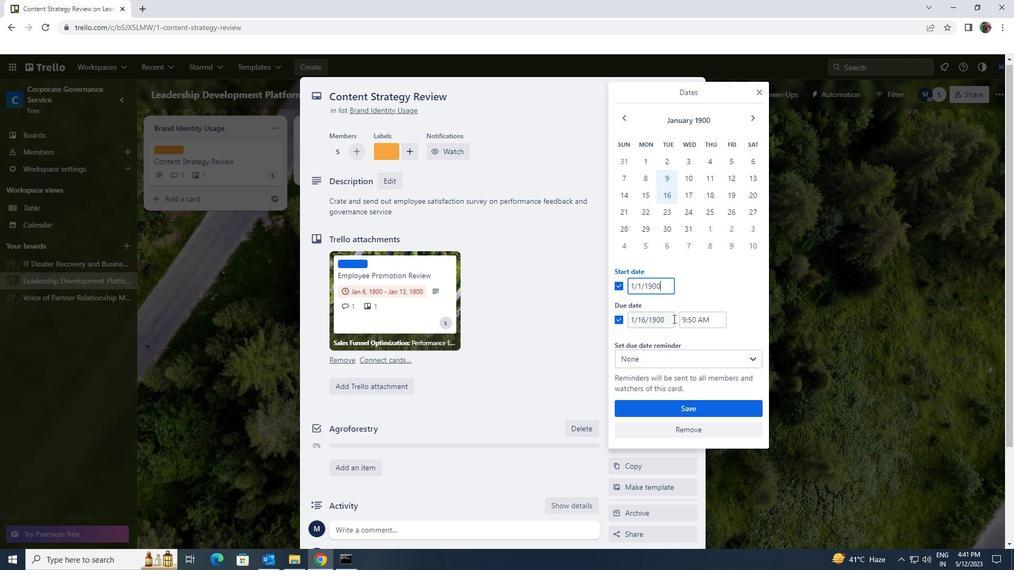 
Action: Mouse moved to (629, 314)
Screenshot: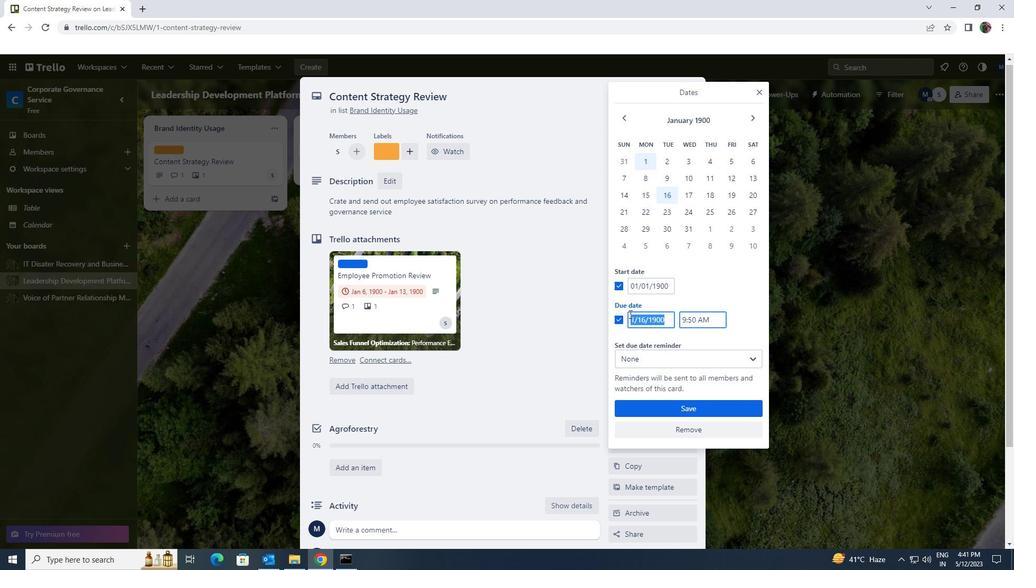 
Action: Key pressed 1/8/1900
Screenshot: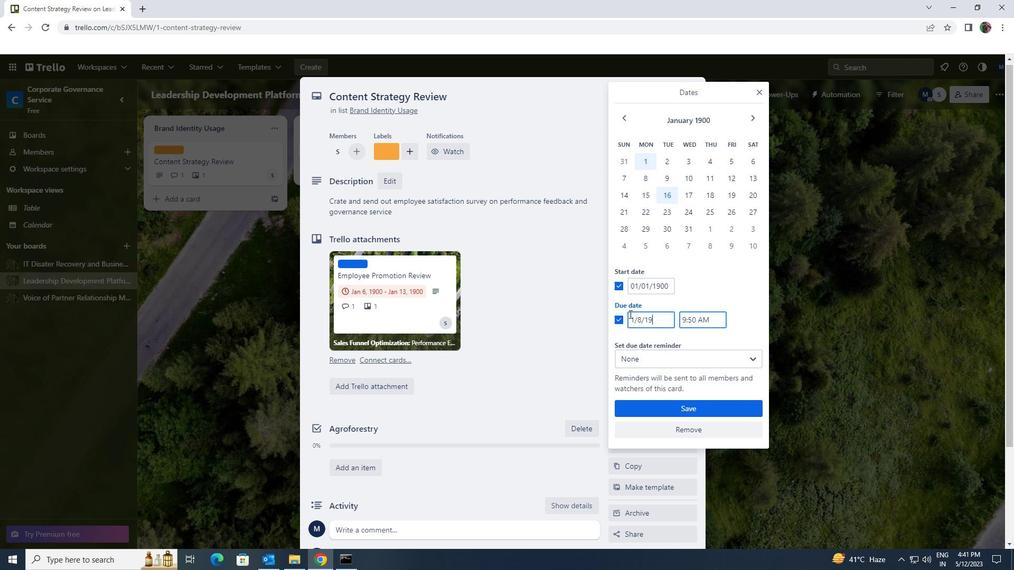 
Action: Mouse moved to (676, 408)
Screenshot: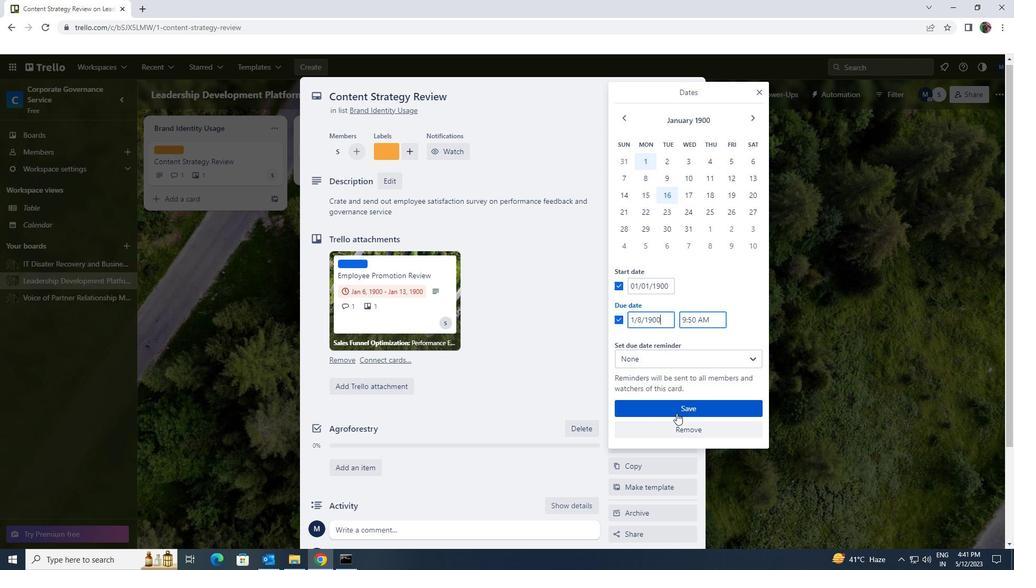 
Action: Mouse pressed left at (676, 408)
Screenshot: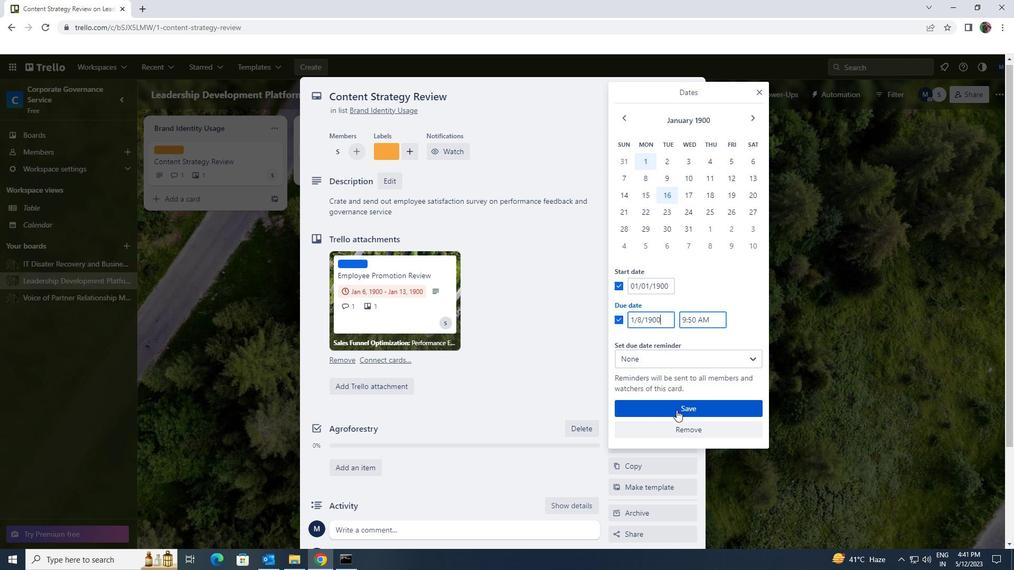 
